 Task: Search one way flight ticket for 4 adults, 1 infant in seat and 1 infant on lap in premium economy from Tupelo: Tupelo Regional Airport (c.d. Lemons Field) to Evansville: Evansville Regional Airport on 8-3-2023. Choice of flights is Singapure airlines. Number of bags: 5 checked bags. Price is upto 20000. Outbound departure time preference is 20:00.
Action: Mouse moved to (255, 329)
Screenshot: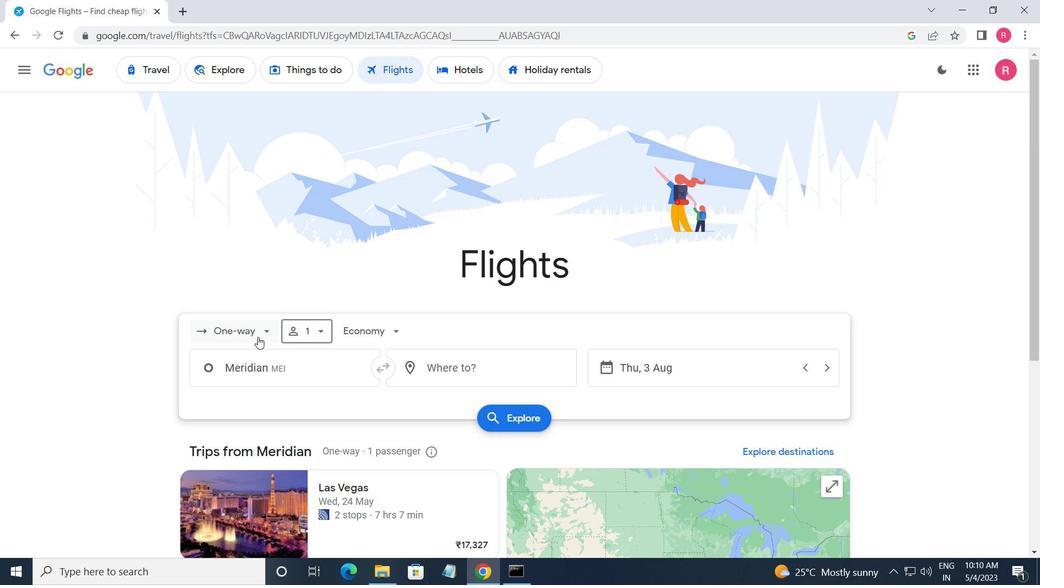 
Action: Mouse pressed left at (255, 329)
Screenshot: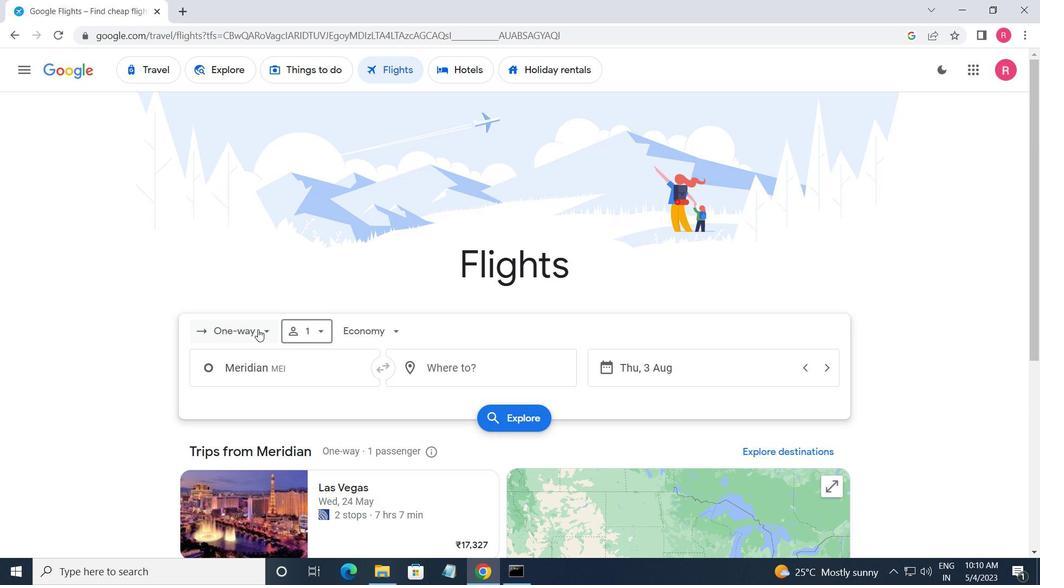 
Action: Mouse moved to (262, 388)
Screenshot: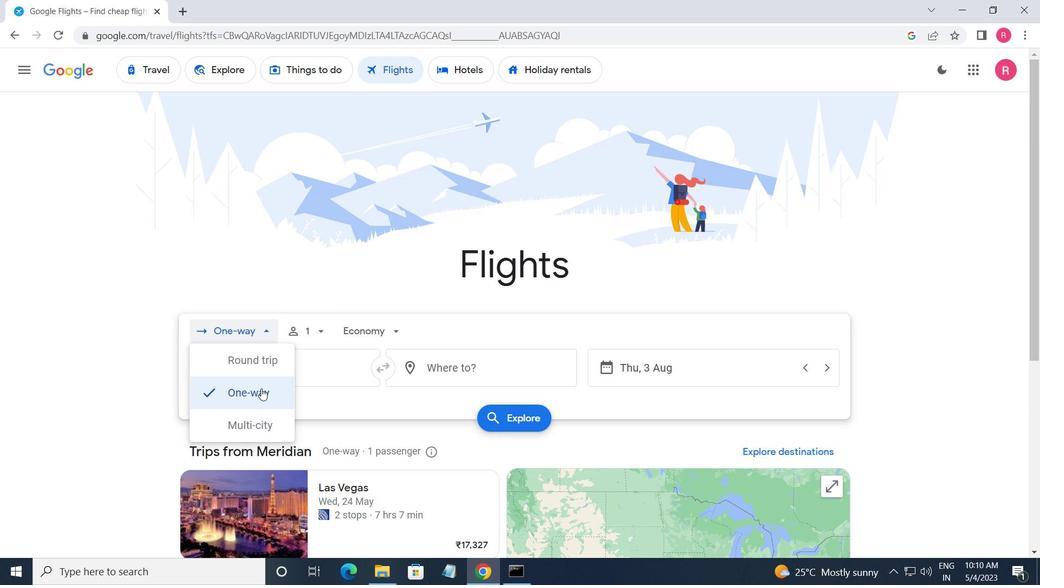 
Action: Mouse pressed left at (262, 388)
Screenshot: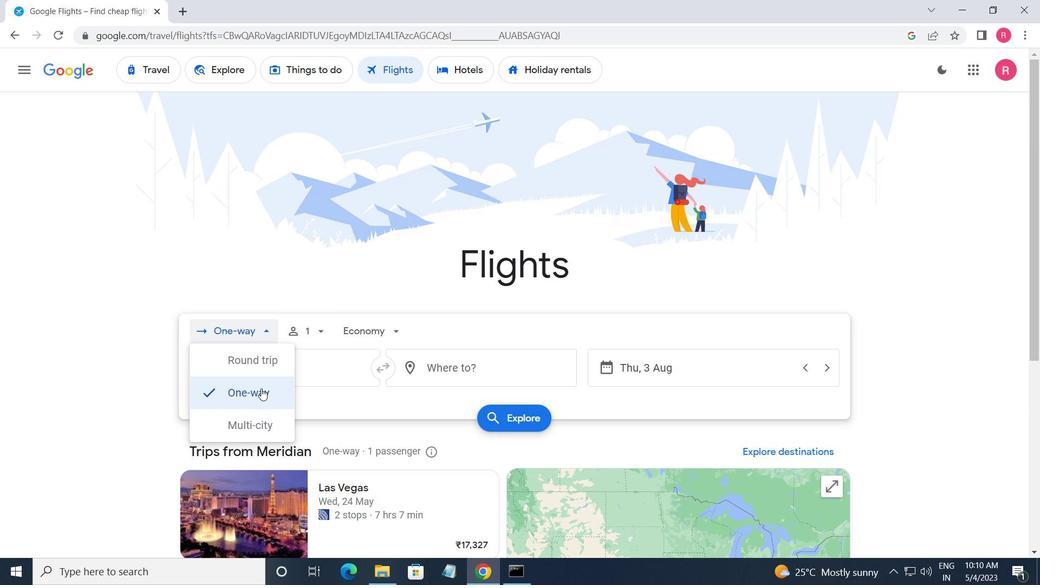 
Action: Mouse moved to (306, 321)
Screenshot: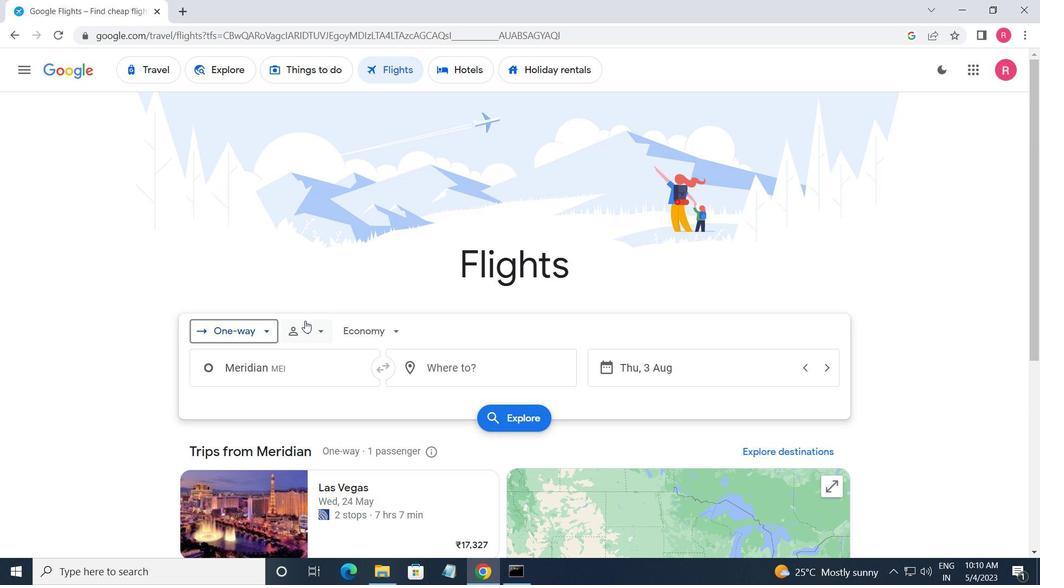 
Action: Mouse pressed left at (306, 321)
Screenshot: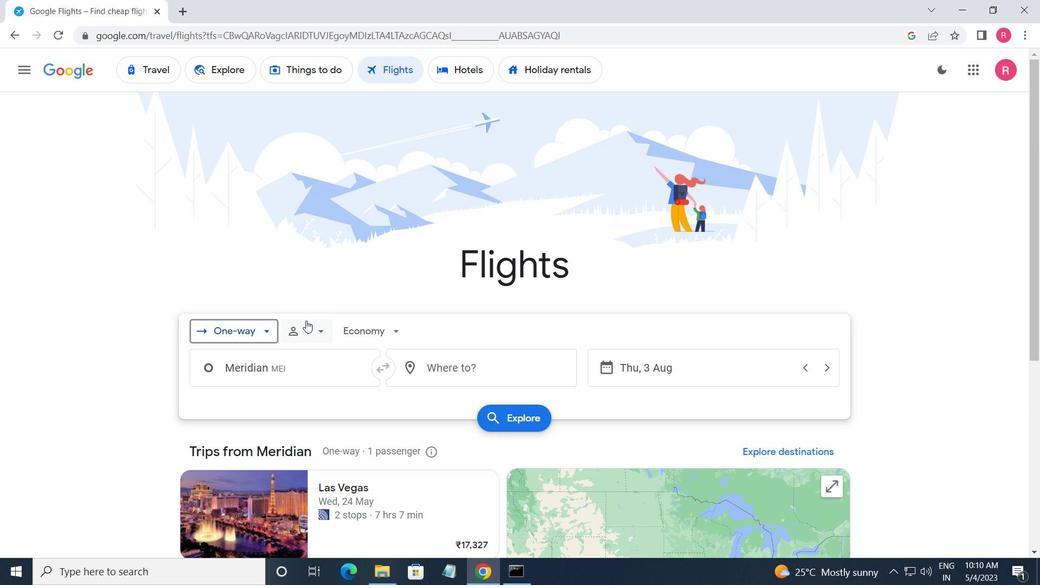 
Action: Mouse moved to (416, 365)
Screenshot: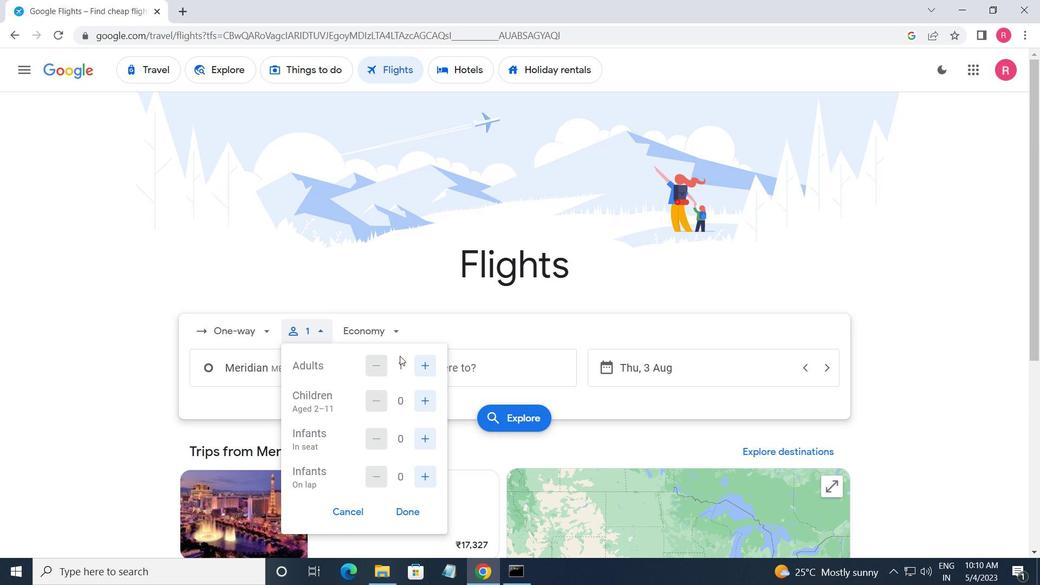 
Action: Mouse pressed left at (416, 365)
Screenshot: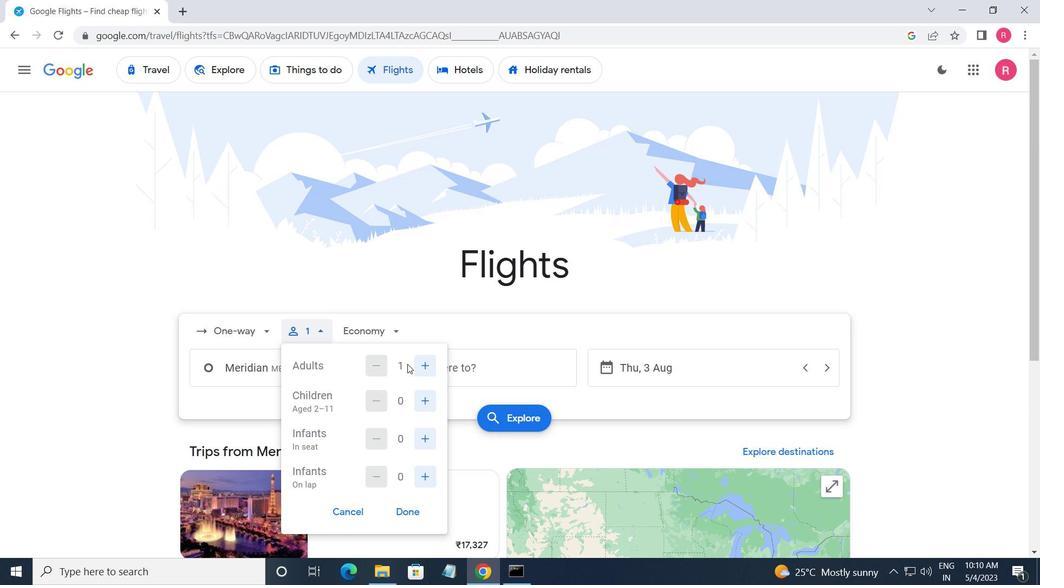 
Action: Mouse pressed left at (416, 365)
Screenshot: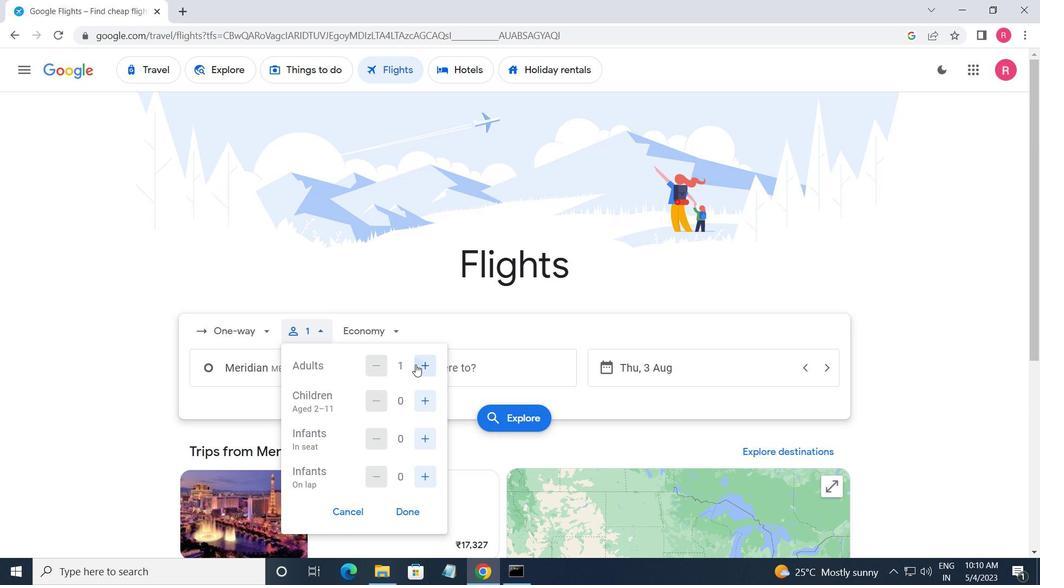 
Action: Mouse pressed left at (416, 365)
Screenshot: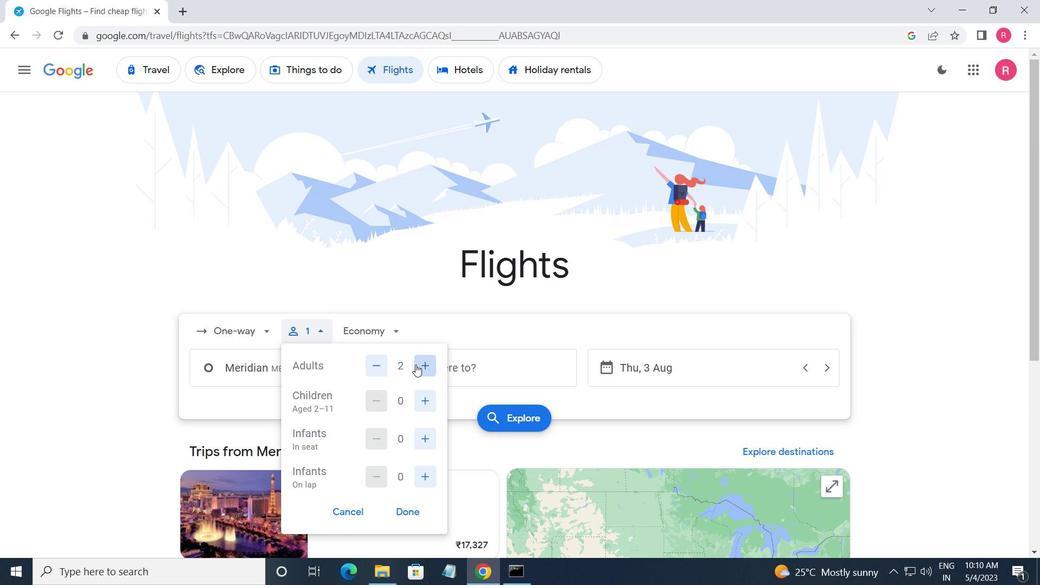 
Action: Mouse moved to (422, 403)
Screenshot: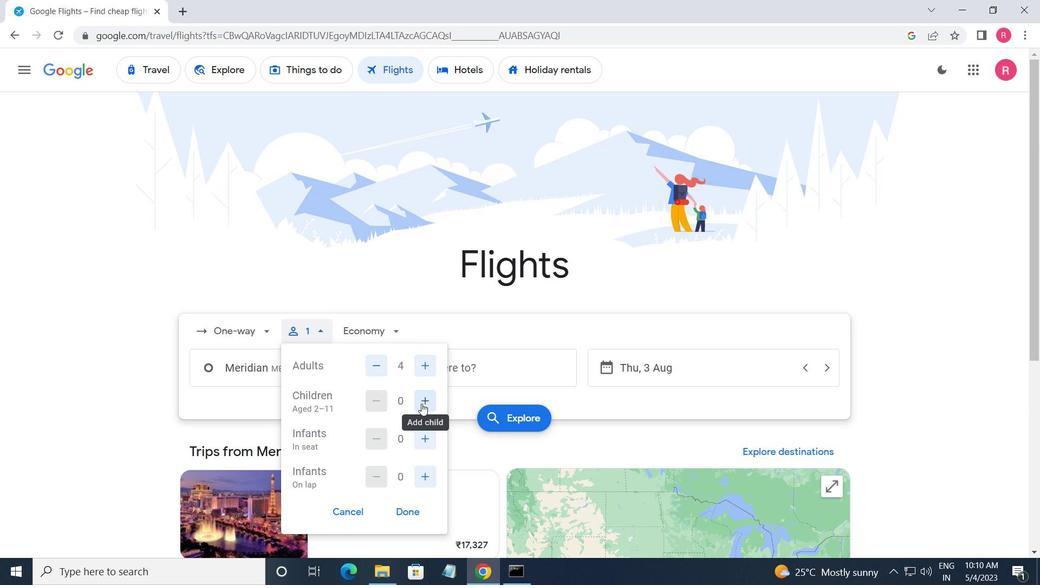 
Action: Mouse pressed left at (422, 403)
Screenshot: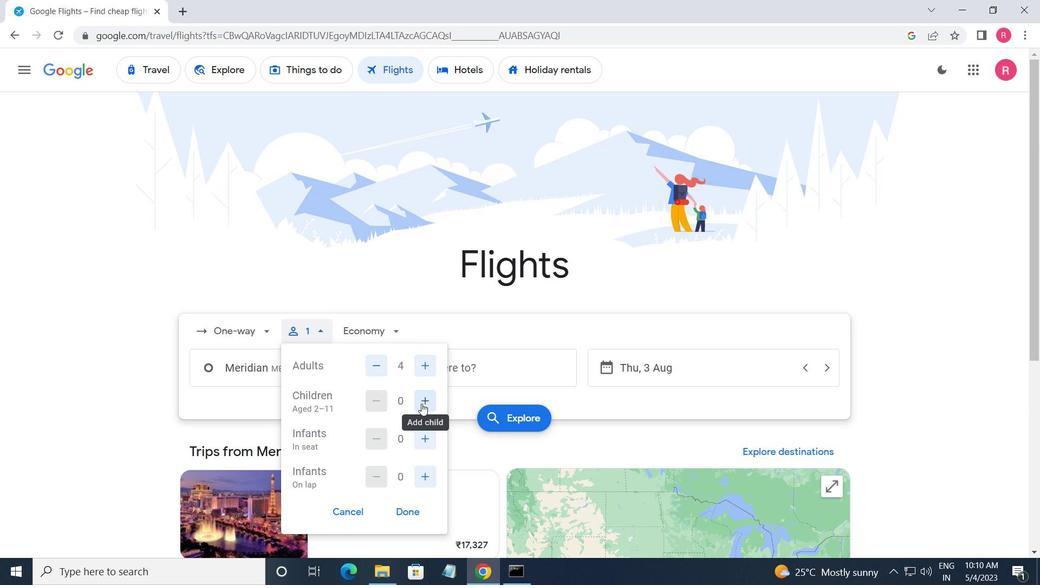 
Action: Mouse moved to (434, 443)
Screenshot: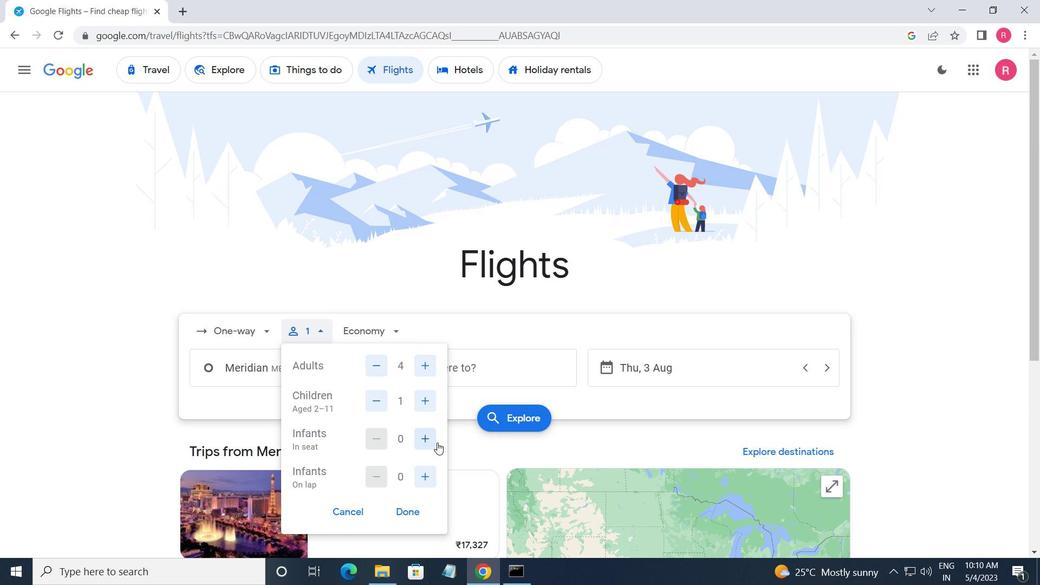 
Action: Mouse pressed left at (434, 443)
Screenshot: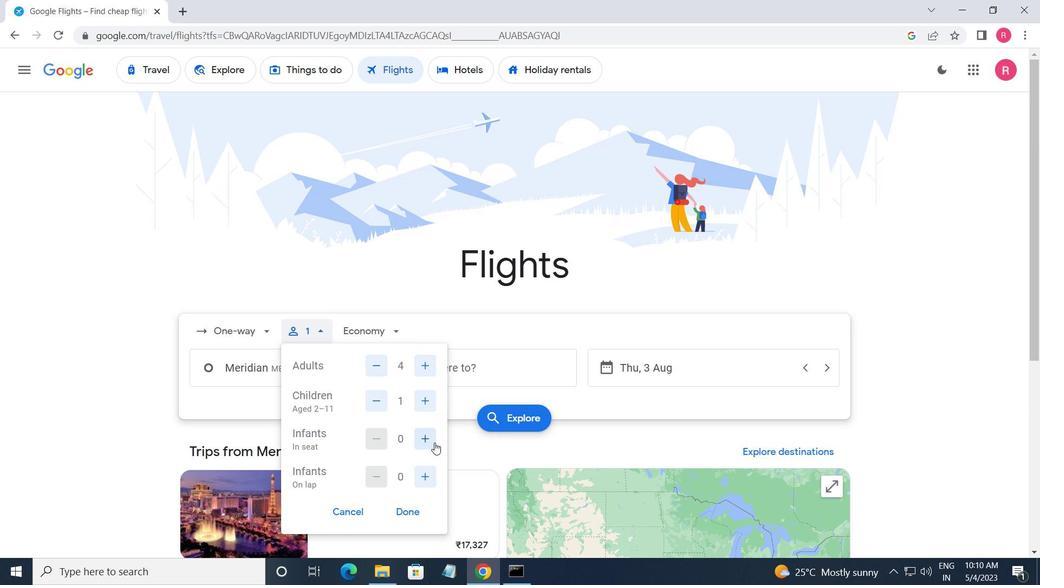 
Action: Mouse moved to (367, 335)
Screenshot: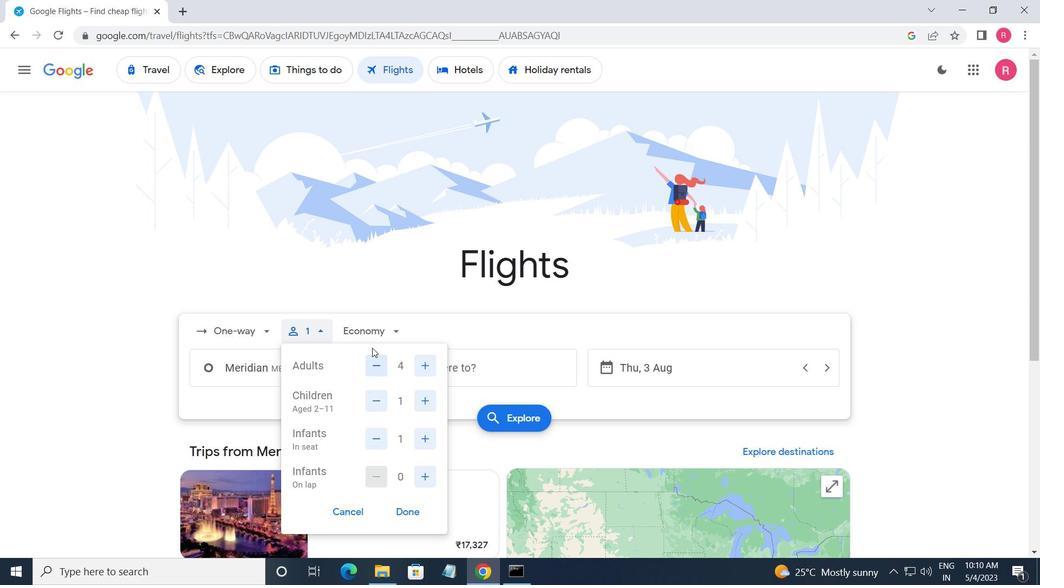 
Action: Mouse pressed left at (367, 335)
Screenshot: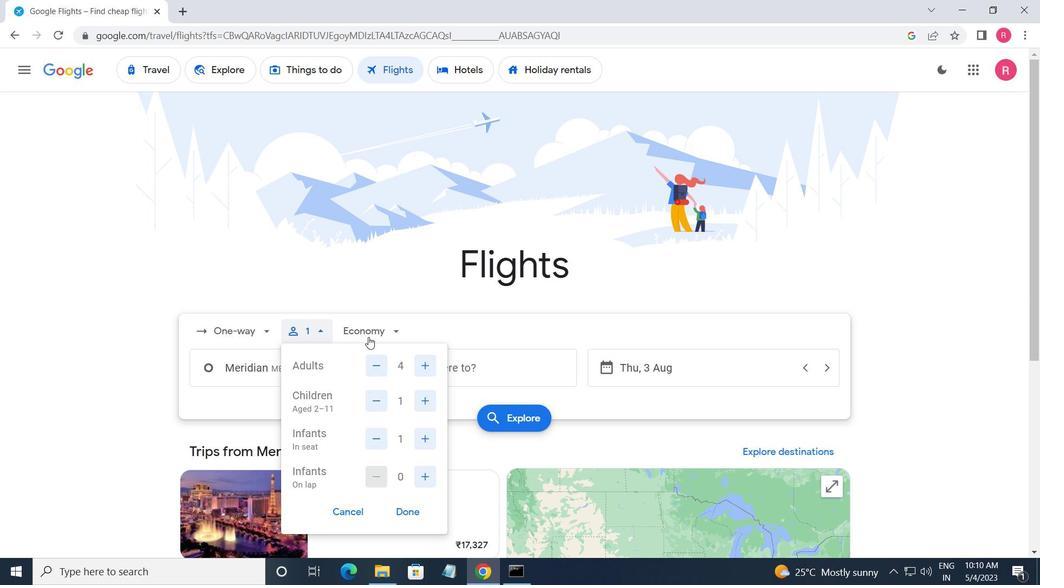 
Action: Mouse moved to (393, 403)
Screenshot: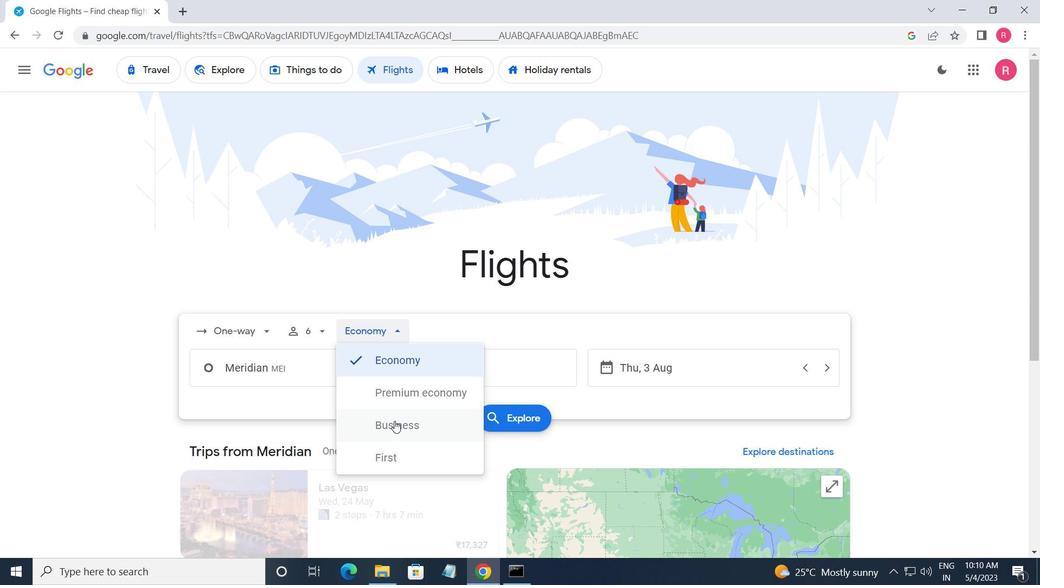 
Action: Mouse pressed left at (393, 403)
Screenshot: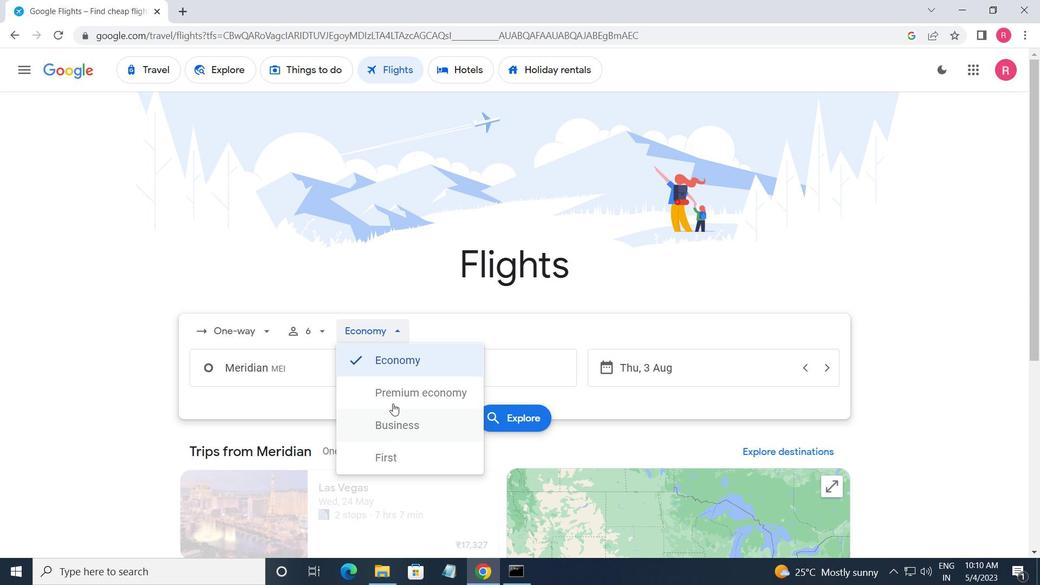 
Action: Mouse moved to (322, 382)
Screenshot: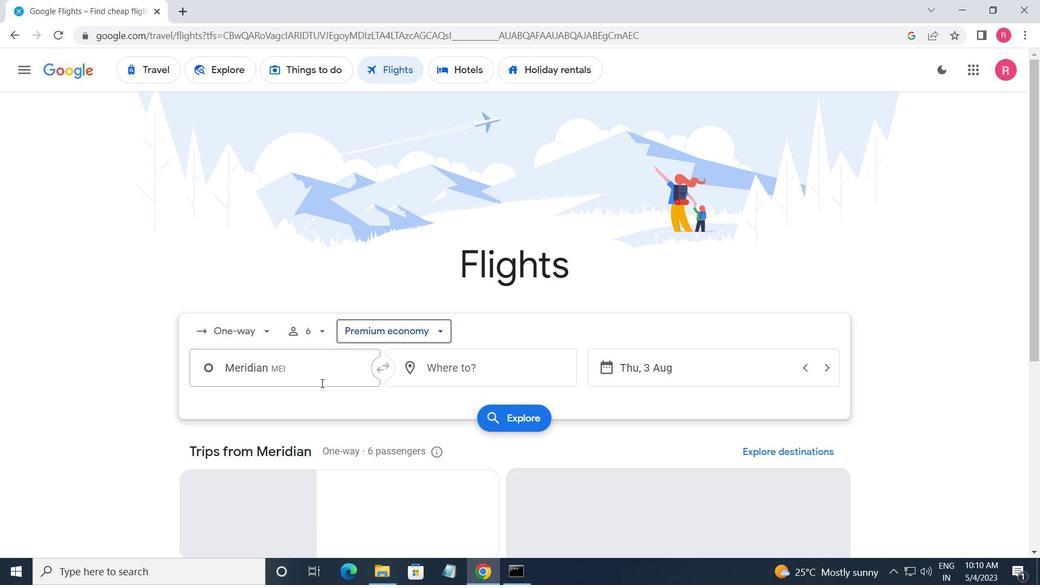 
Action: Mouse pressed left at (322, 382)
Screenshot: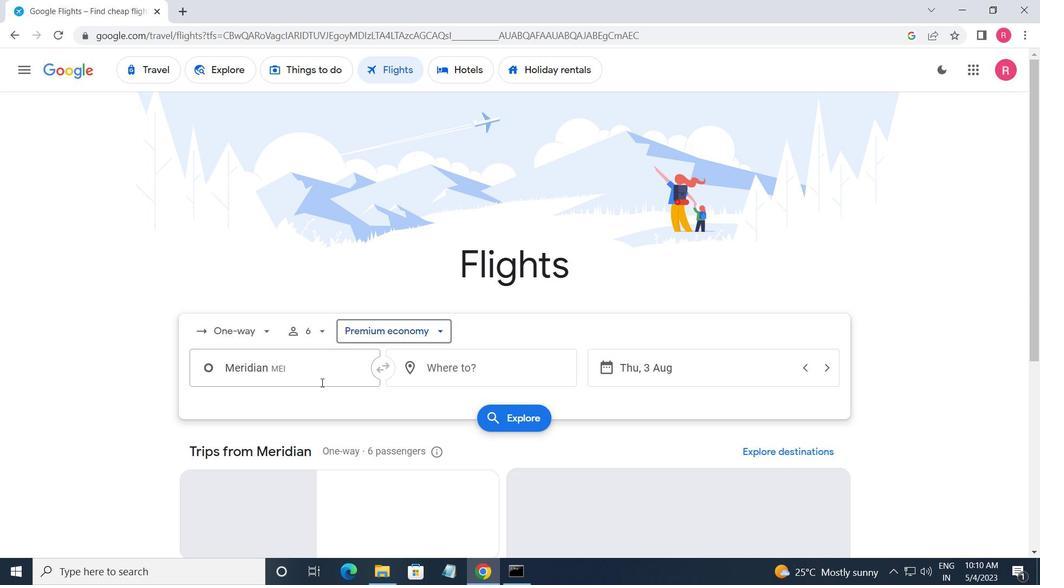 
Action: Key pressed <Key.shift_r><Key.shift_r><Key.shift_r><Key.shift_r><Key.shift_r><Key.shift_r><Key.shift_r><Key.shift_r><Key.shift_r>Tupelo
Screenshot: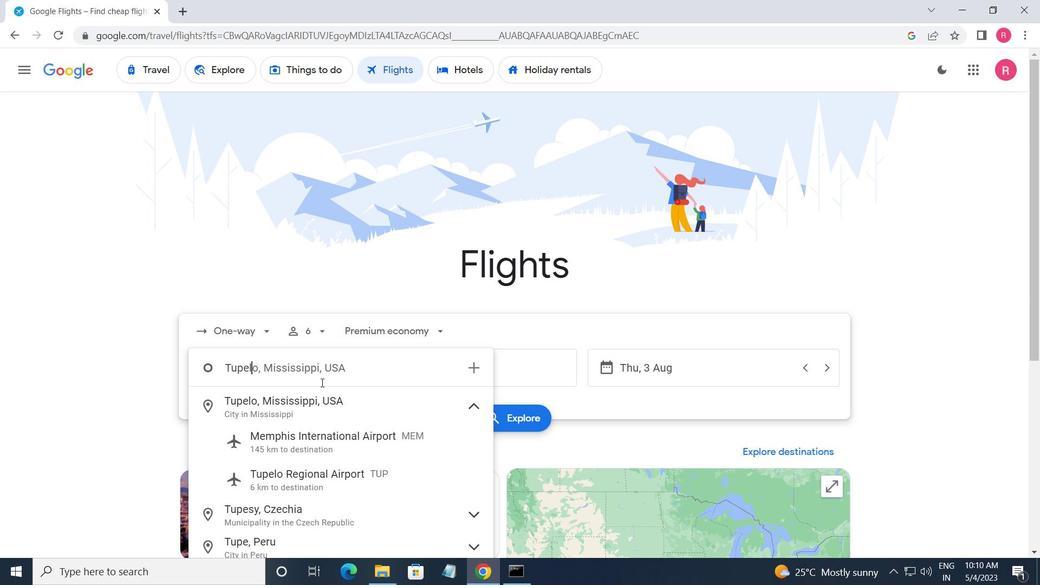 
Action: Mouse moved to (323, 483)
Screenshot: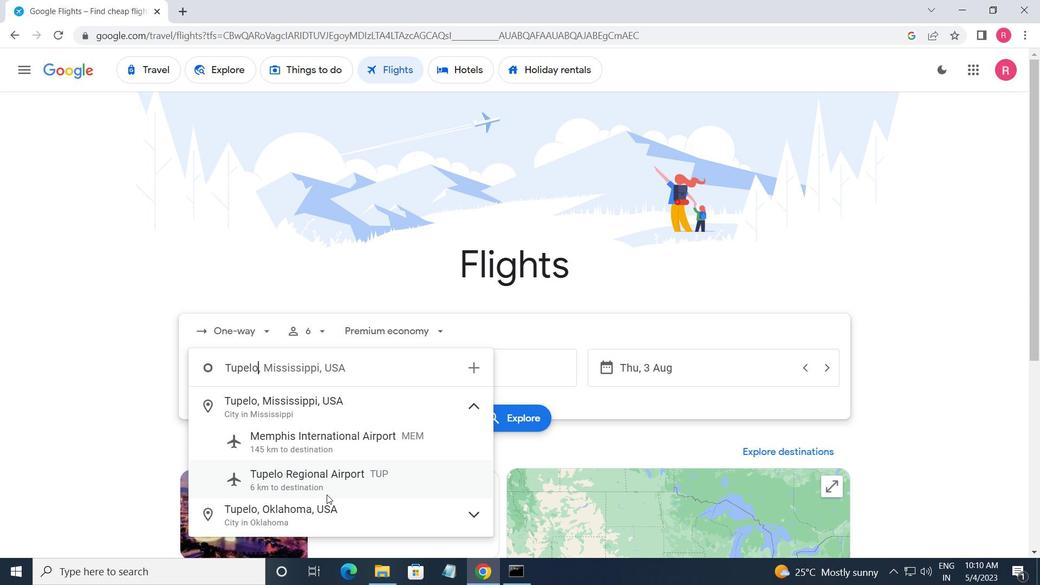 
Action: Mouse pressed left at (323, 483)
Screenshot: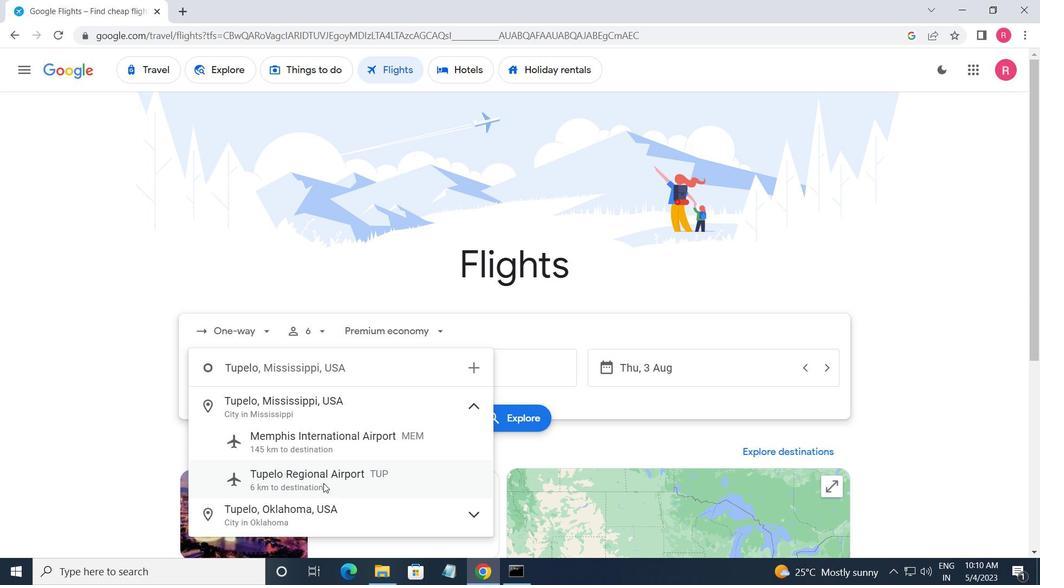 
Action: Mouse moved to (496, 386)
Screenshot: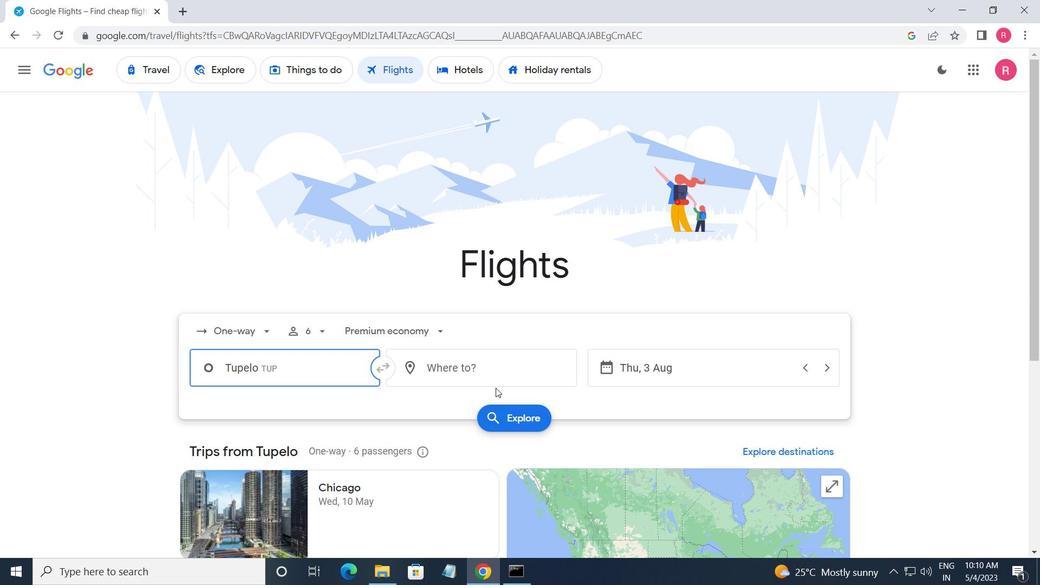 
Action: Mouse pressed left at (496, 386)
Screenshot: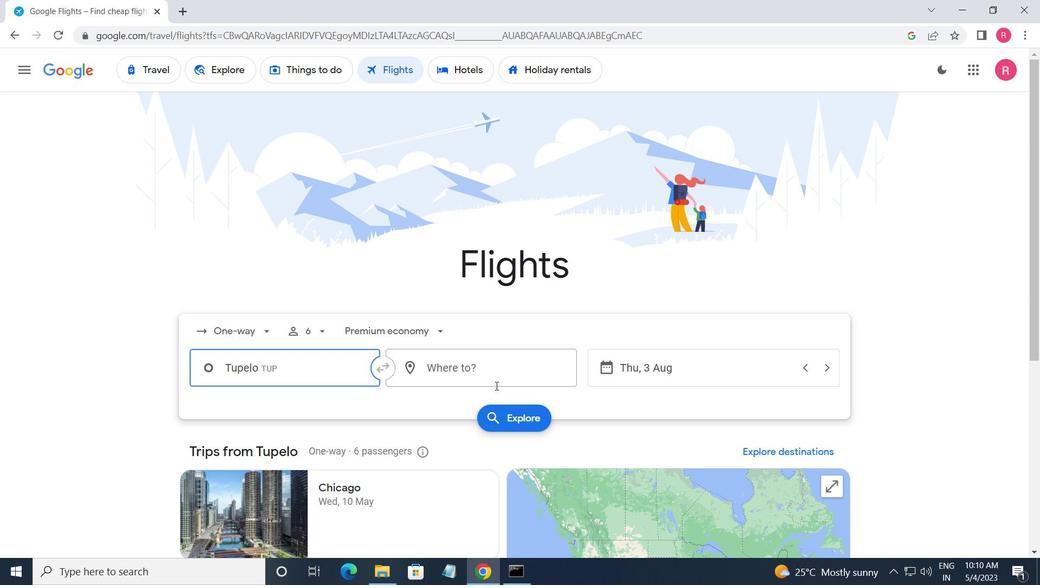 
Action: Mouse moved to (461, 510)
Screenshot: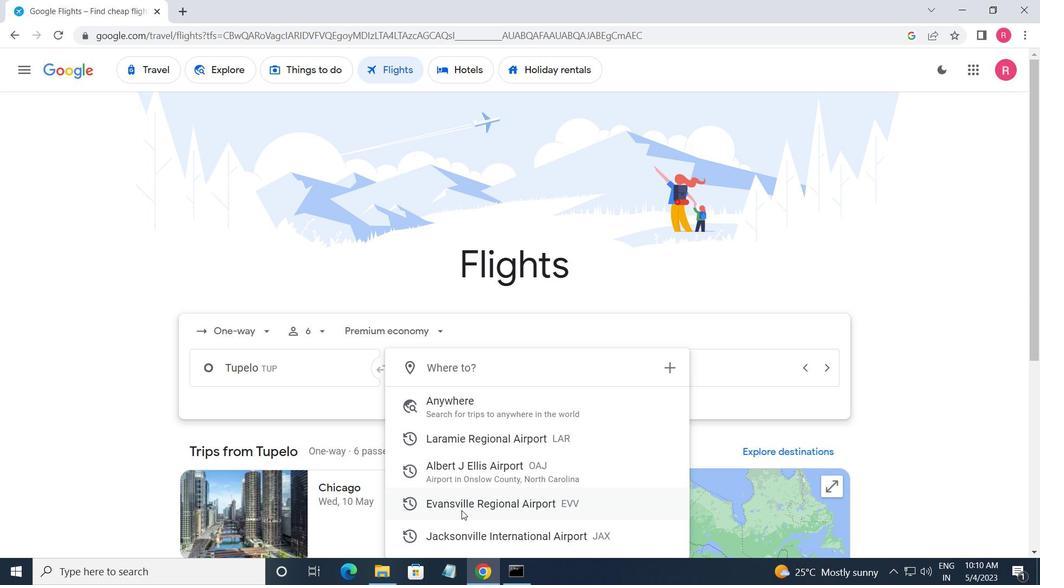 
Action: Mouse pressed left at (461, 510)
Screenshot: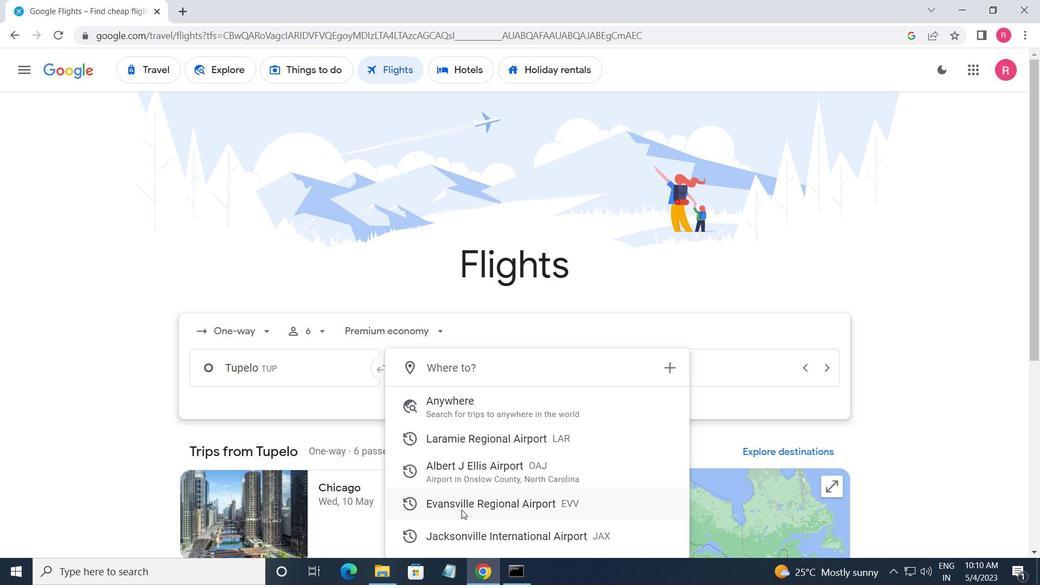 
Action: Mouse moved to (684, 378)
Screenshot: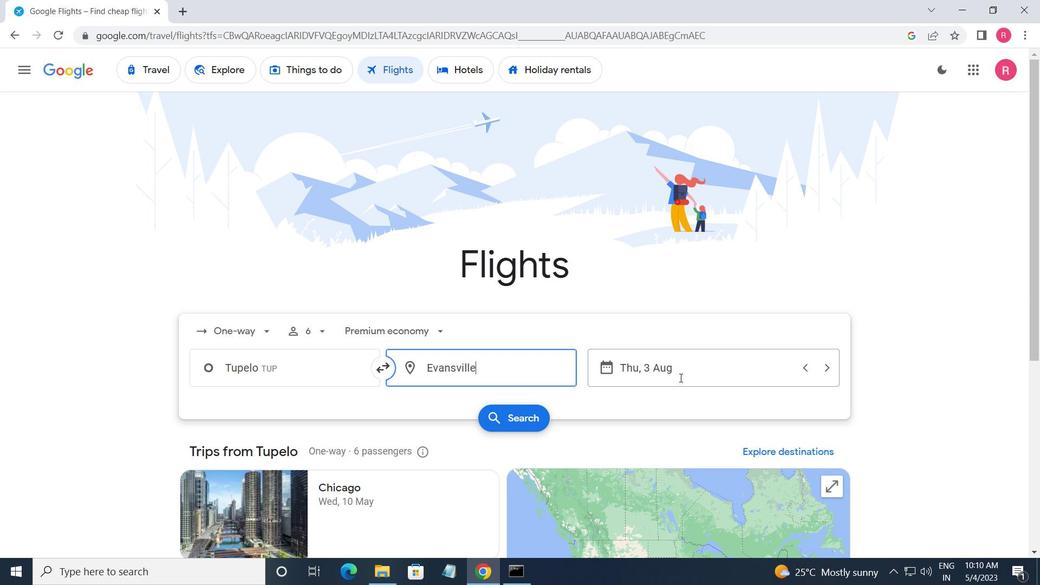 
Action: Mouse pressed left at (684, 378)
Screenshot: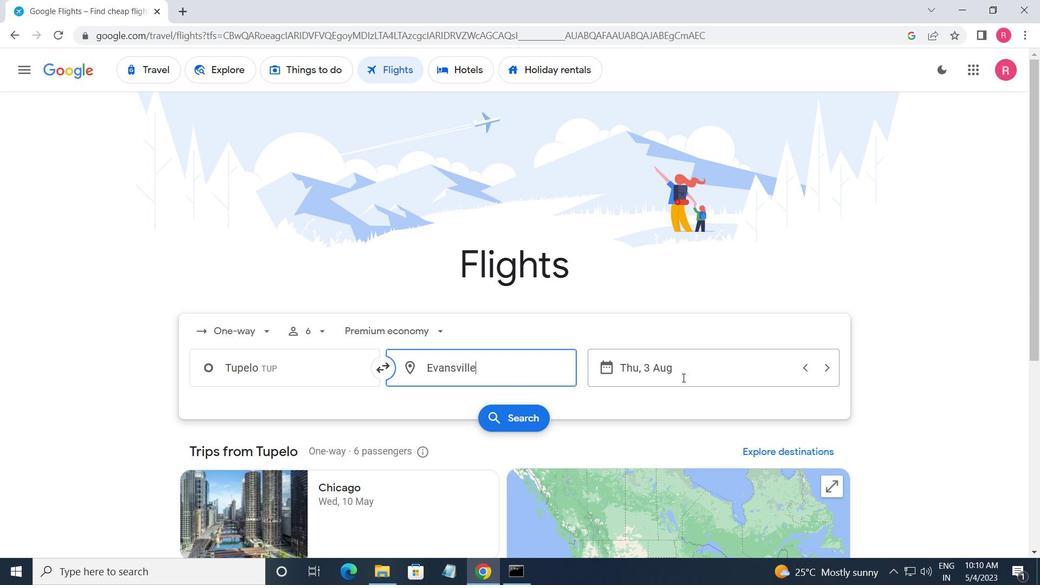 
Action: Mouse moved to (498, 319)
Screenshot: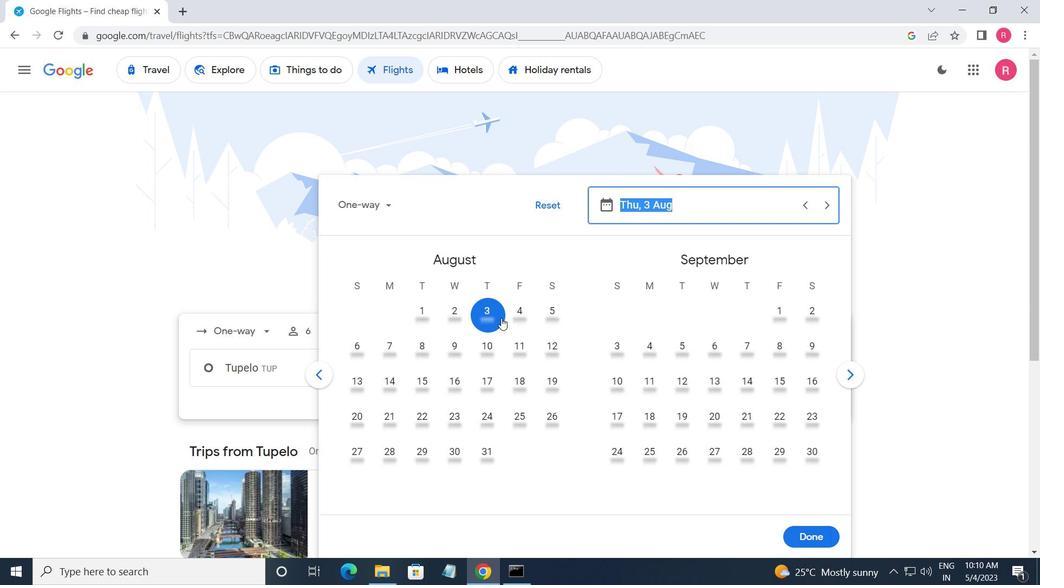 
Action: Mouse pressed left at (498, 319)
Screenshot: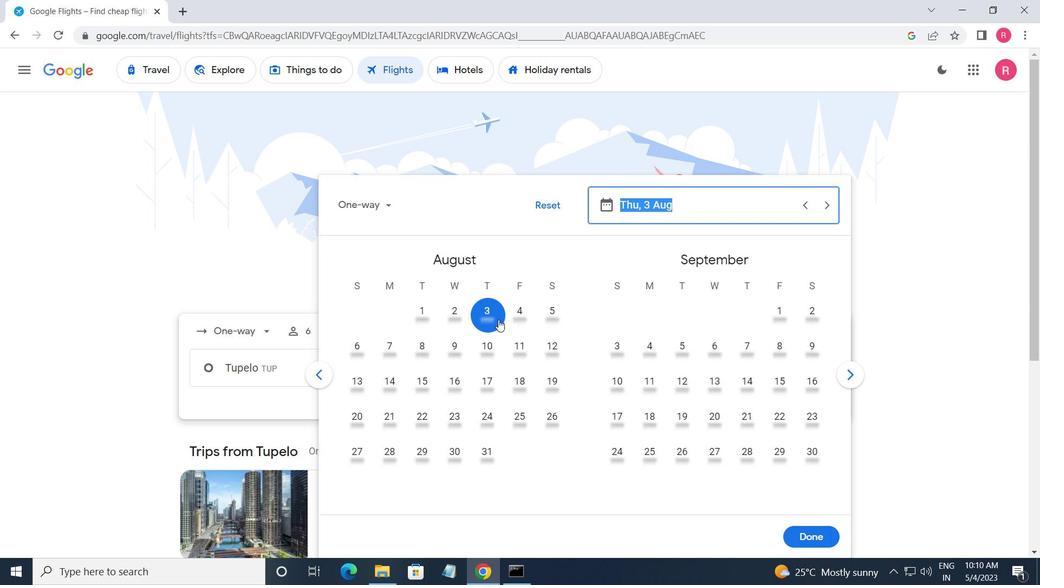 
Action: Mouse moved to (806, 535)
Screenshot: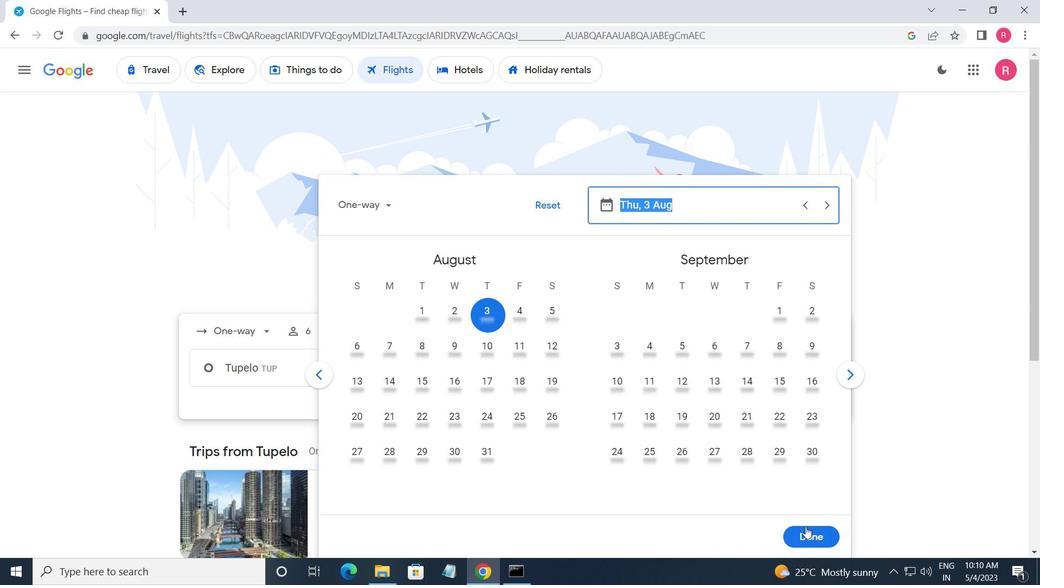 
Action: Mouse pressed left at (806, 535)
Screenshot: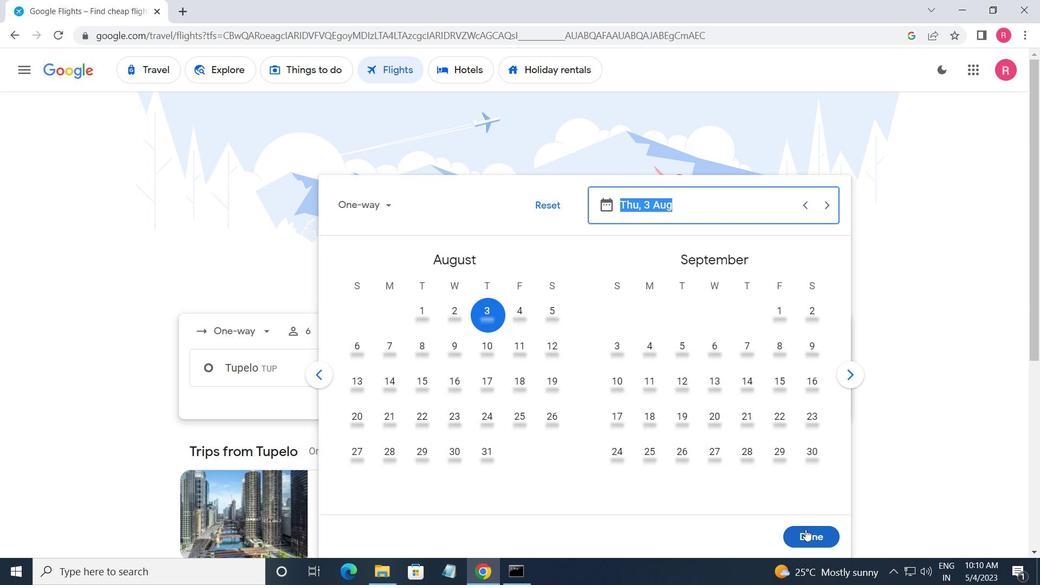 
Action: Mouse moved to (515, 408)
Screenshot: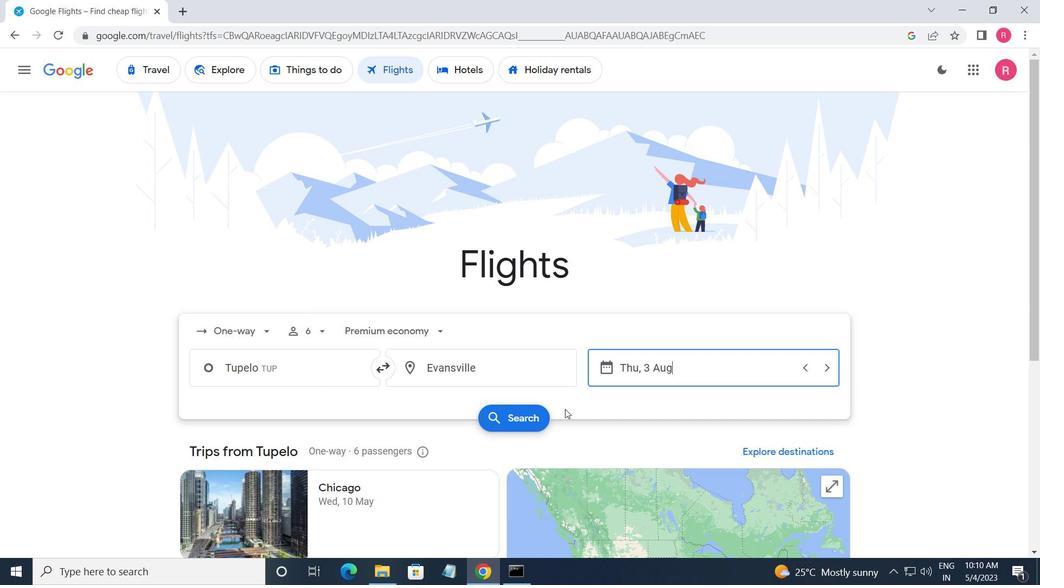 
Action: Mouse pressed left at (515, 408)
Screenshot: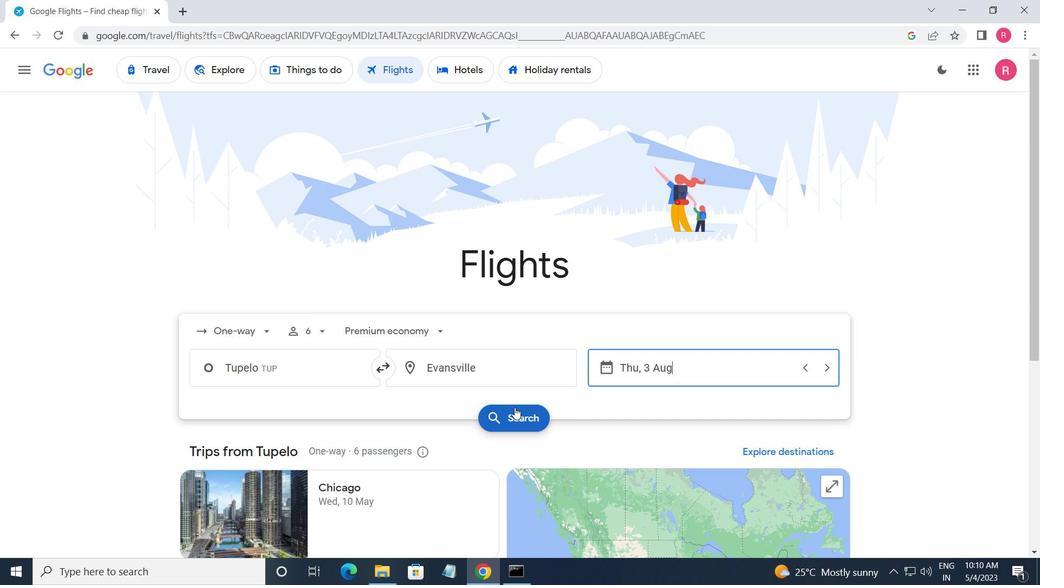 
Action: Mouse moved to (199, 191)
Screenshot: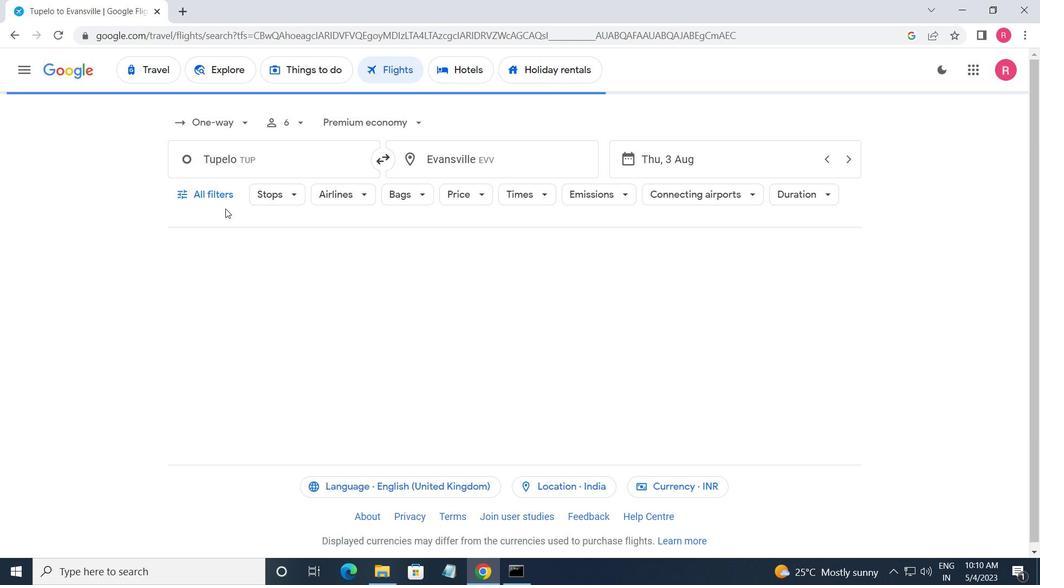 
Action: Mouse pressed left at (199, 191)
Screenshot: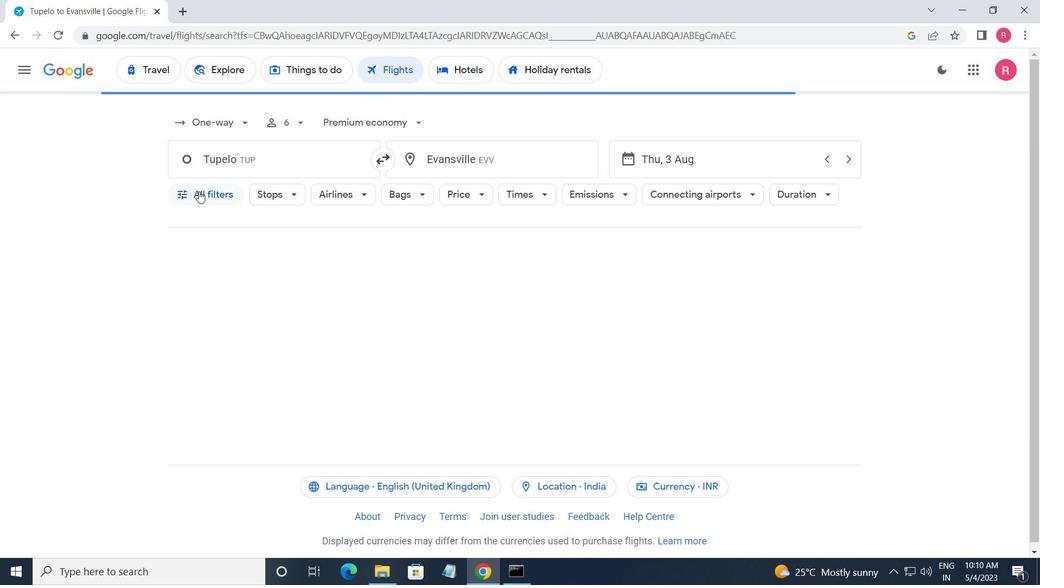 
Action: Mouse moved to (263, 319)
Screenshot: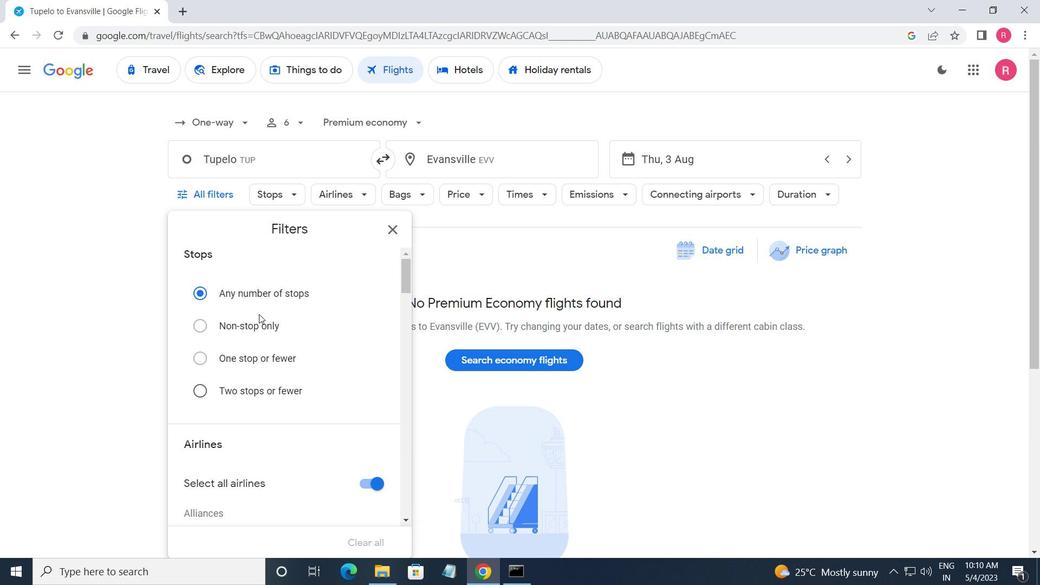 
Action: Mouse scrolled (263, 318) with delta (0, 0)
Screenshot: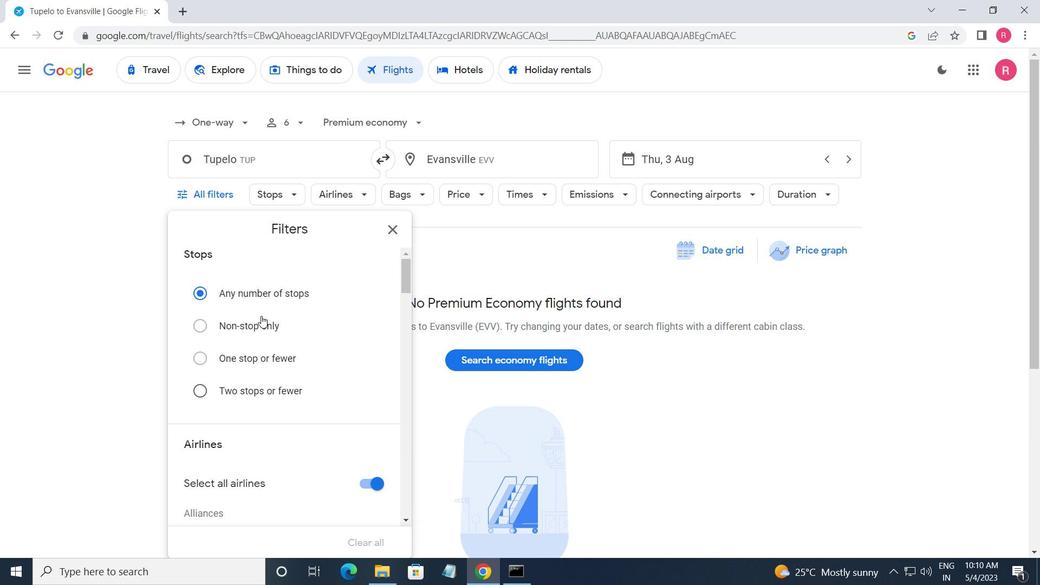 
Action: Mouse scrolled (263, 318) with delta (0, 0)
Screenshot: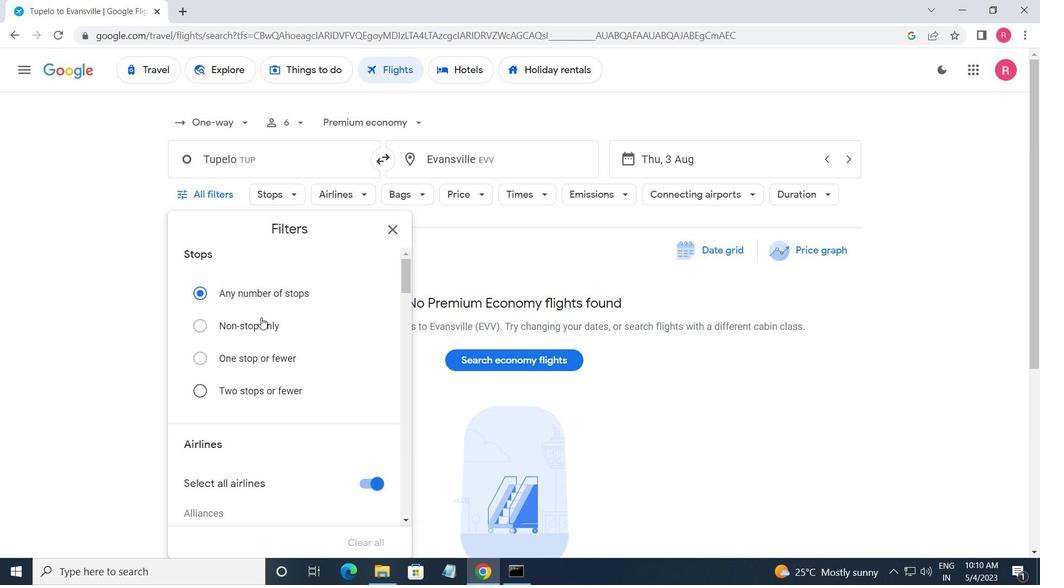 
Action: Mouse scrolled (263, 318) with delta (0, 0)
Screenshot: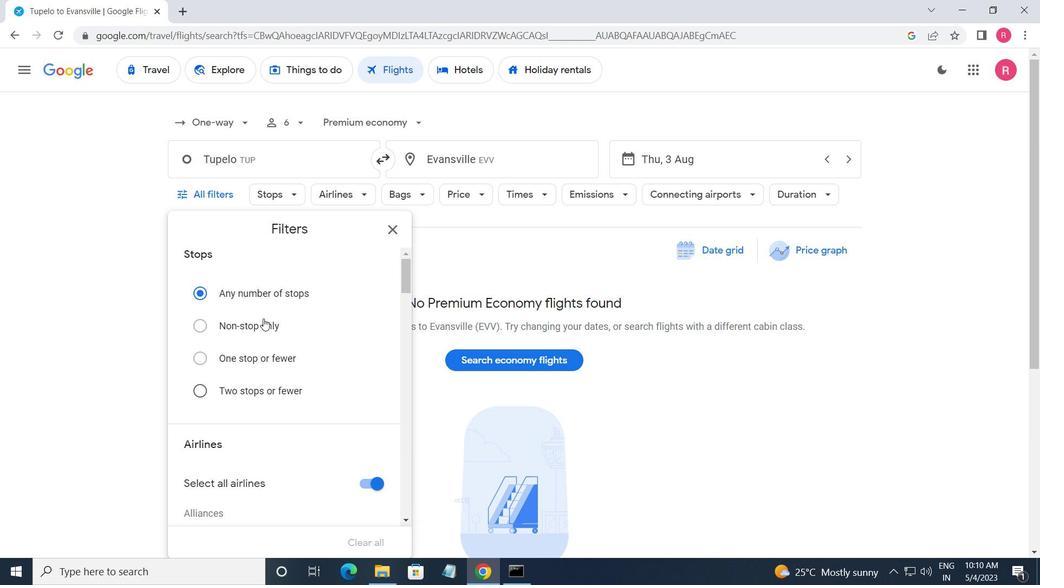 
Action: Mouse scrolled (263, 318) with delta (0, 0)
Screenshot: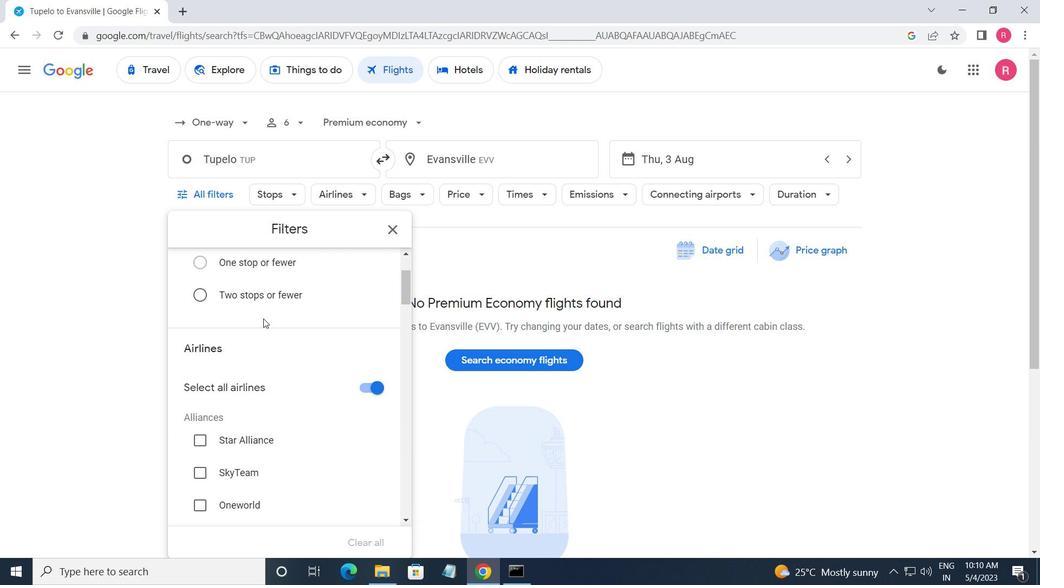 
Action: Mouse scrolled (263, 318) with delta (0, 0)
Screenshot: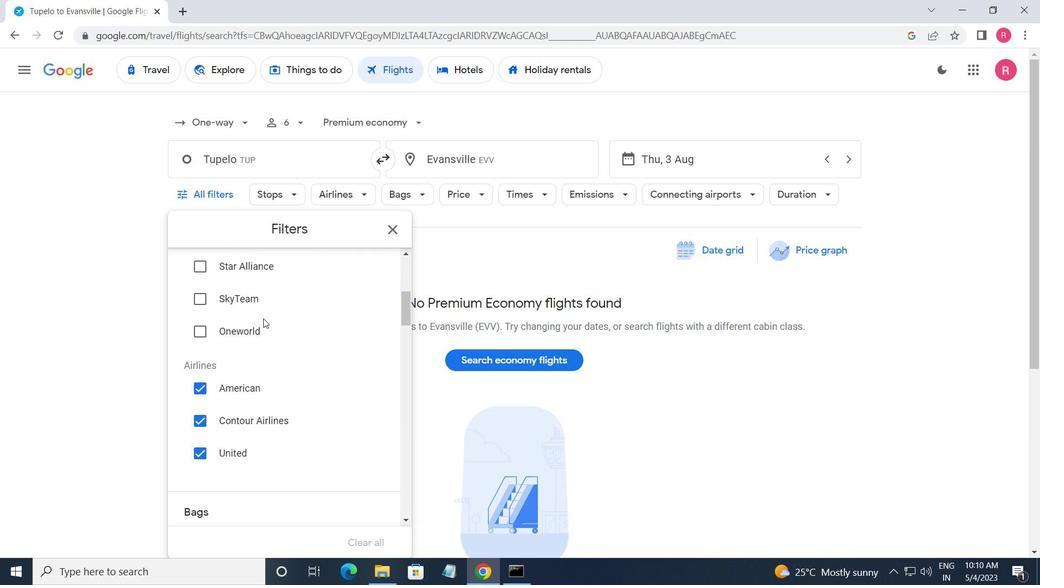 
Action: Mouse moved to (261, 318)
Screenshot: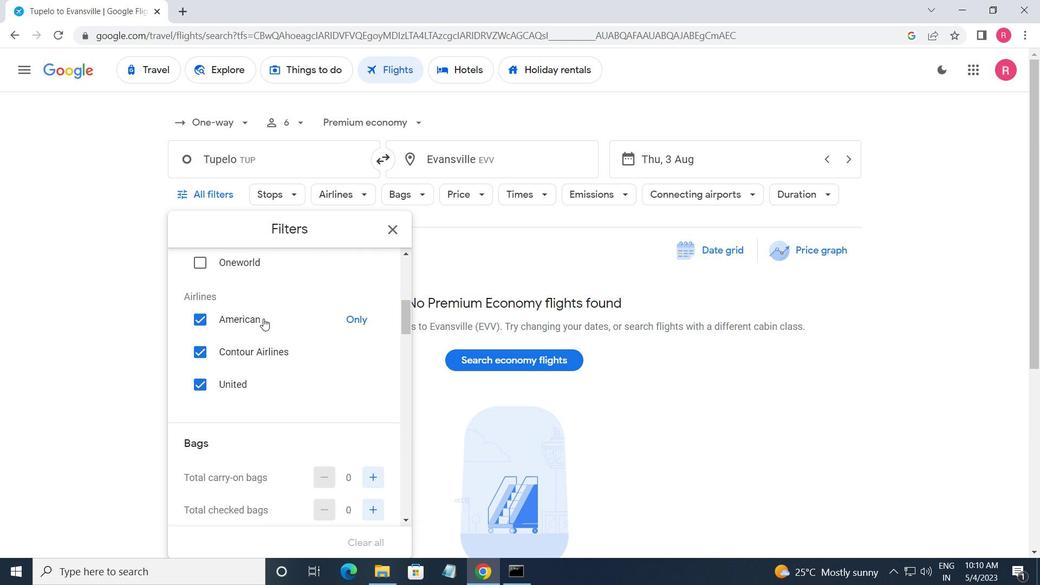 
Action: Mouse scrolled (261, 319) with delta (0, 0)
Screenshot: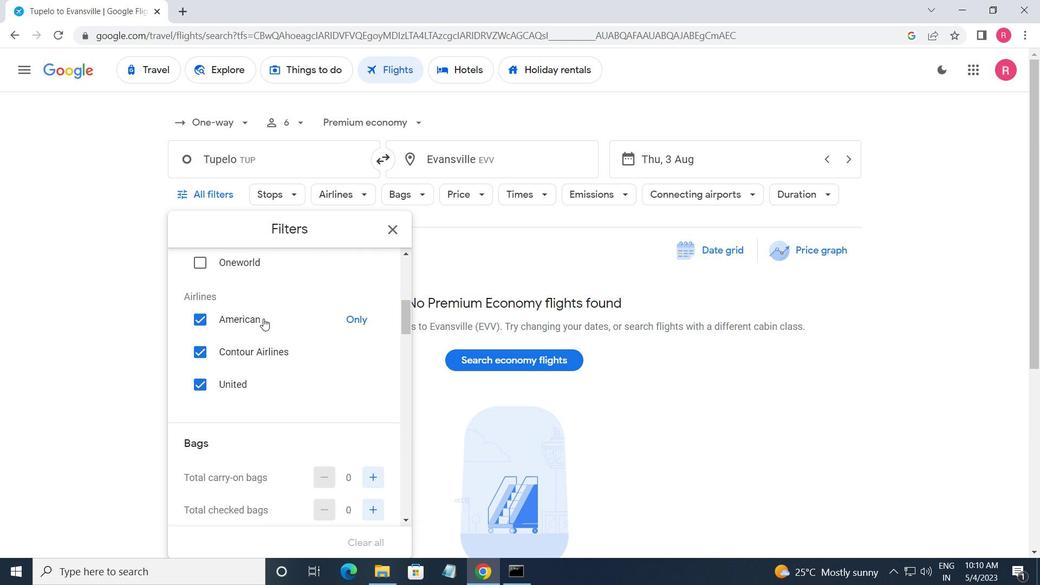 
Action: Mouse moved to (260, 317)
Screenshot: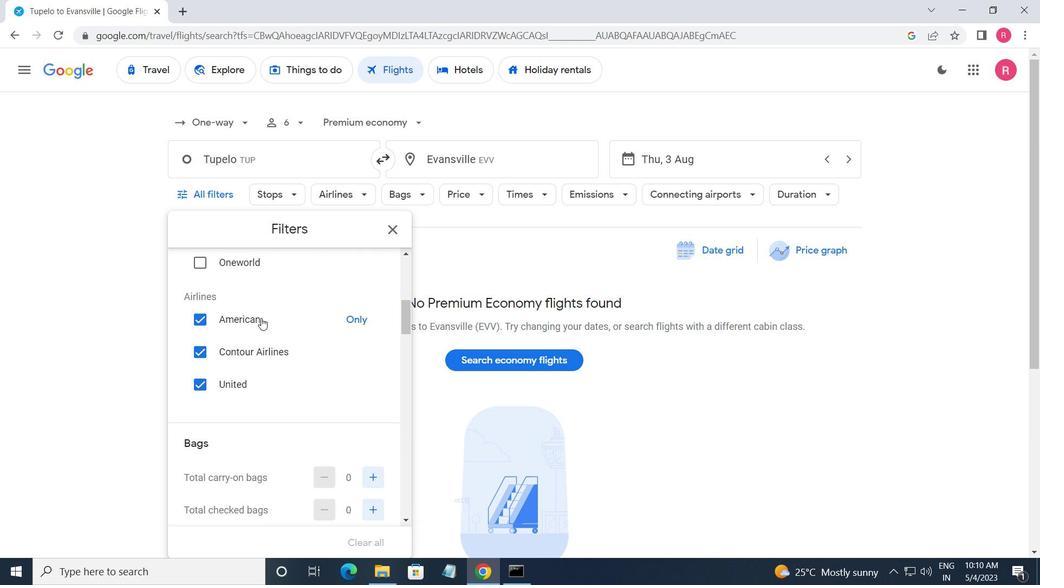 
Action: Mouse scrolled (260, 318) with delta (0, 0)
Screenshot: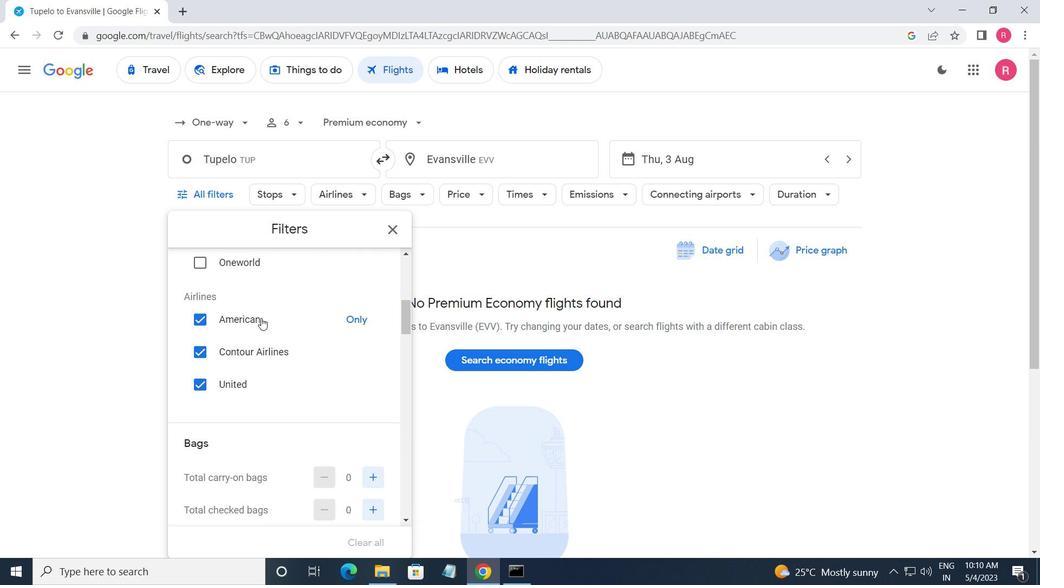 
Action: Mouse moved to (376, 280)
Screenshot: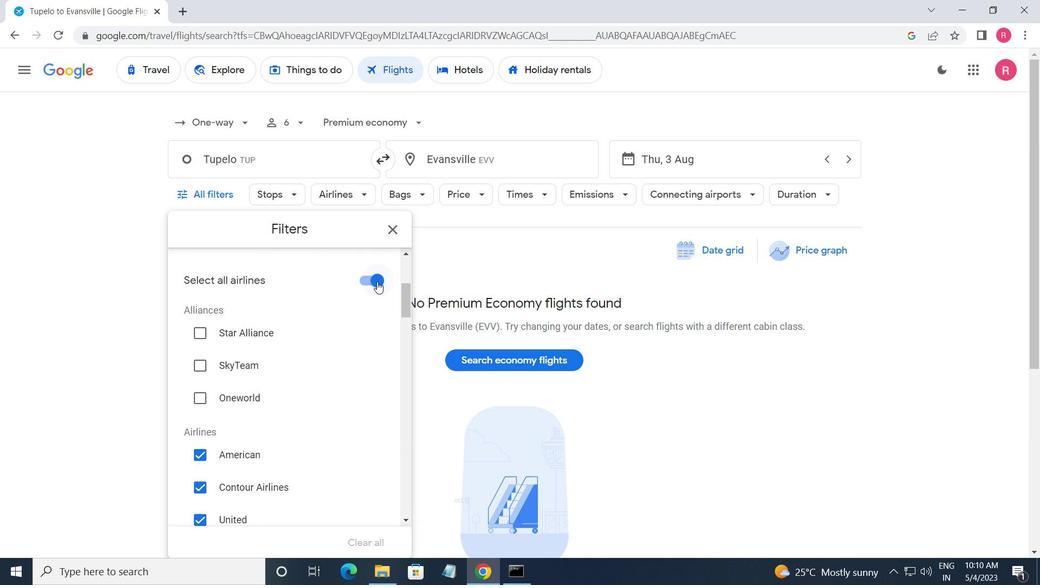 
Action: Mouse pressed left at (376, 280)
Screenshot: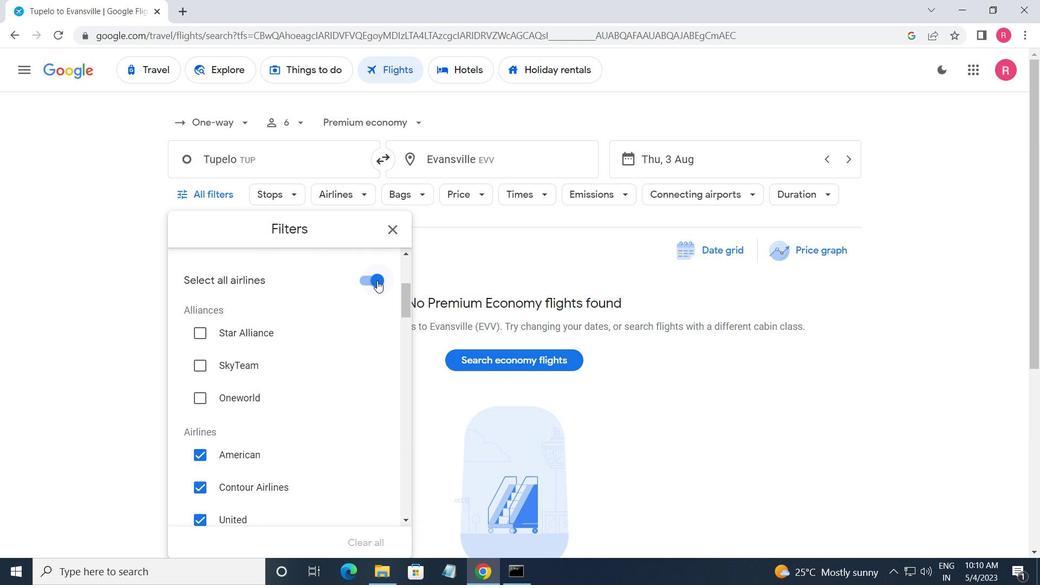 
Action: Mouse moved to (356, 339)
Screenshot: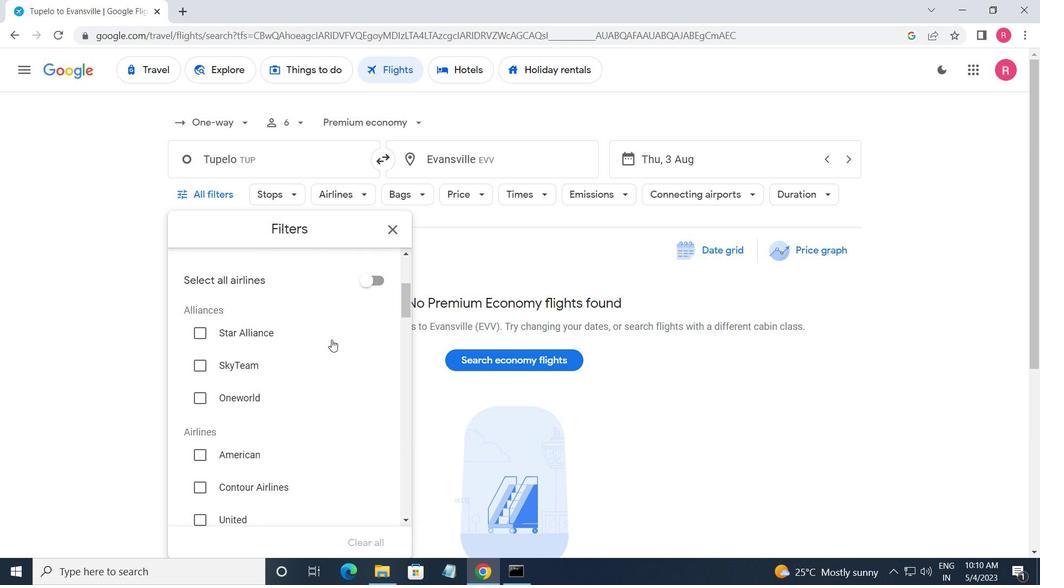 
Action: Mouse scrolled (356, 338) with delta (0, 0)
Screenshot: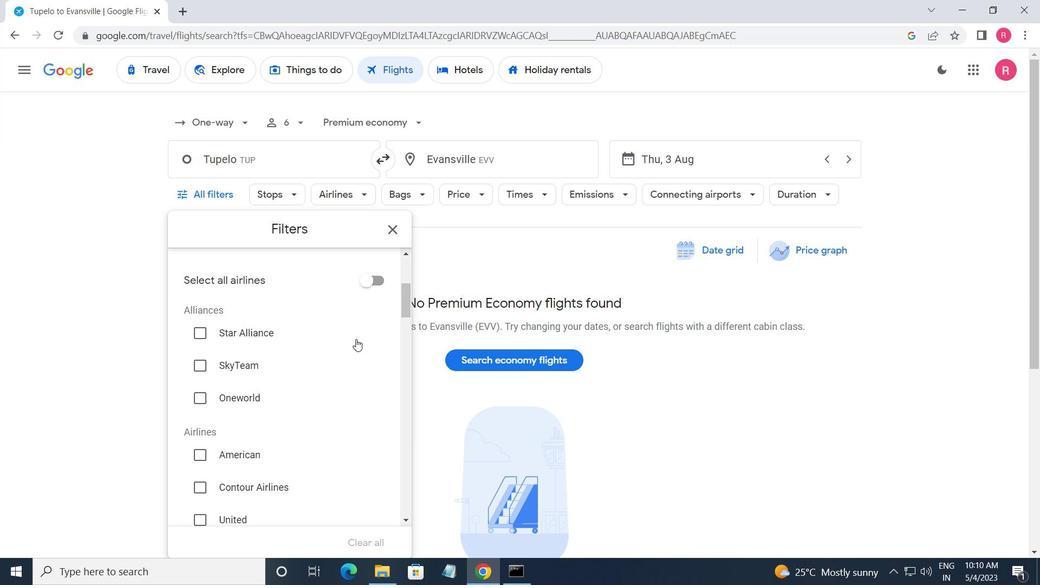 
Action: Mouse scrolled (356, 338) with delta (0, 0)
Screenshot: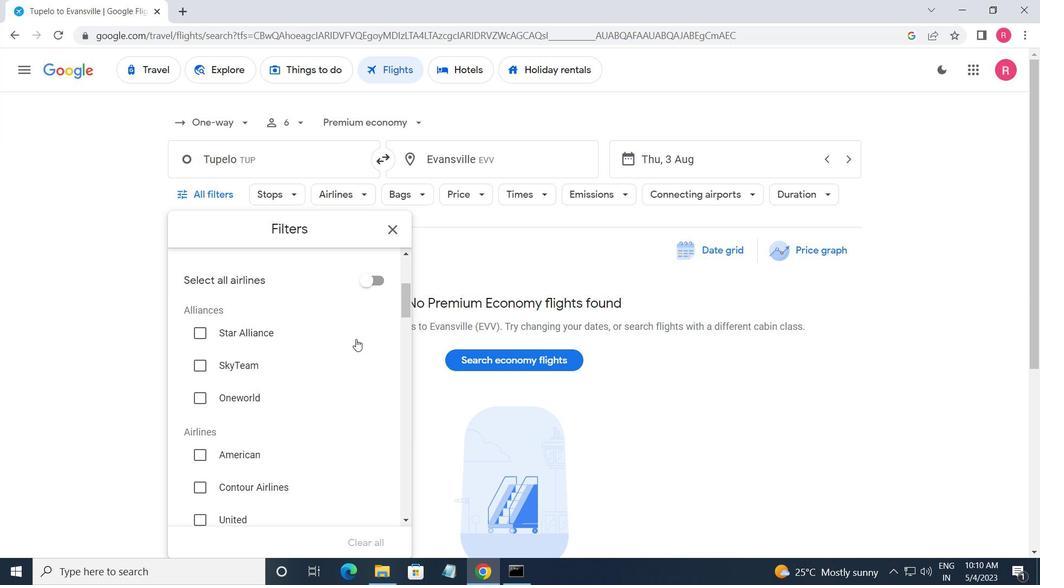 
Action: Mouse scrolled (356, 338) with delta (0, 0)
Screenshot: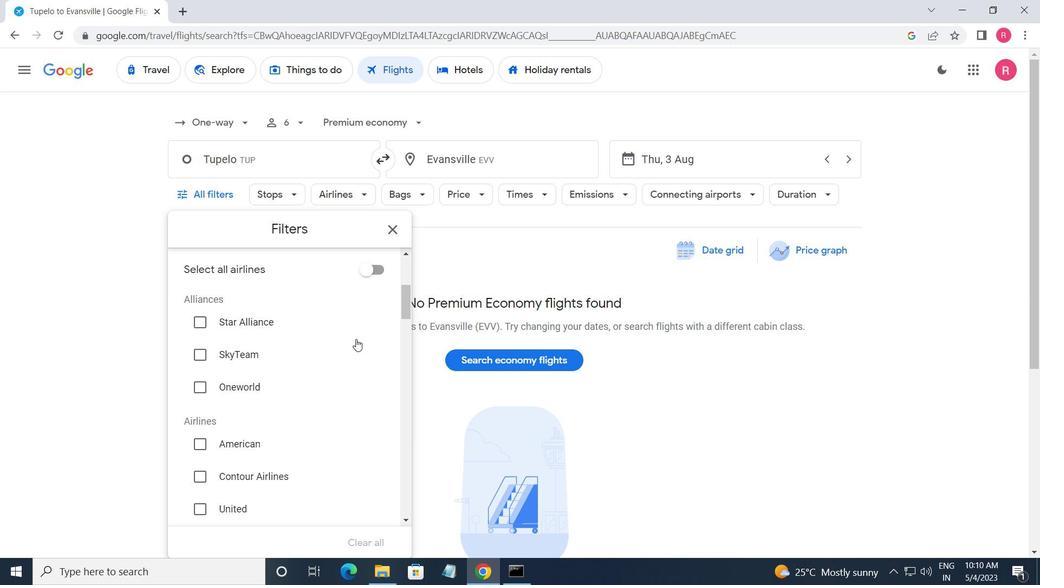 
Action: Mouse moved to (356, 339)
Screenshot: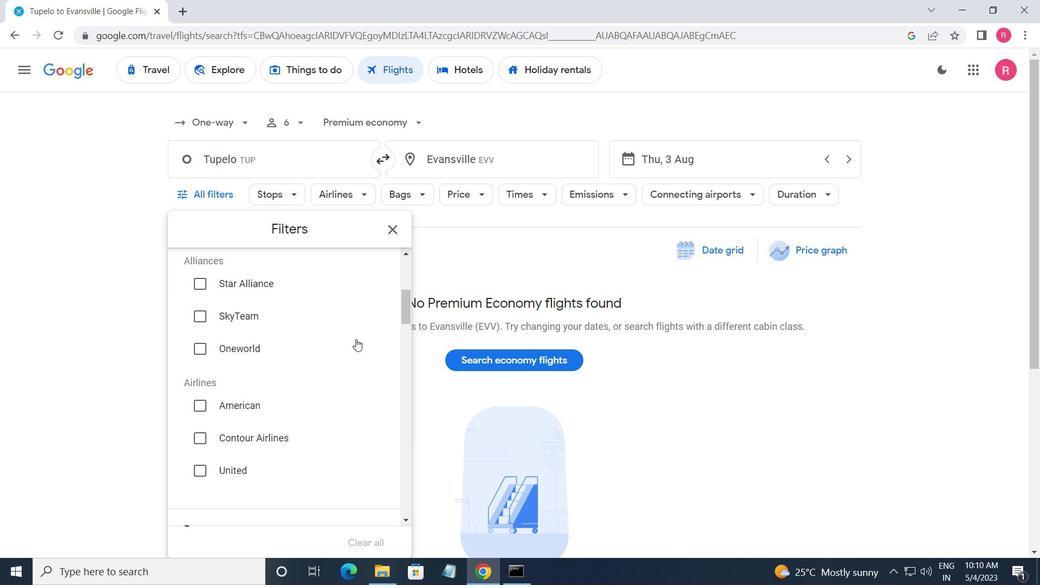 
Action: Mouse scrolled (356, 338) with delta (0, 0)
Screenshot: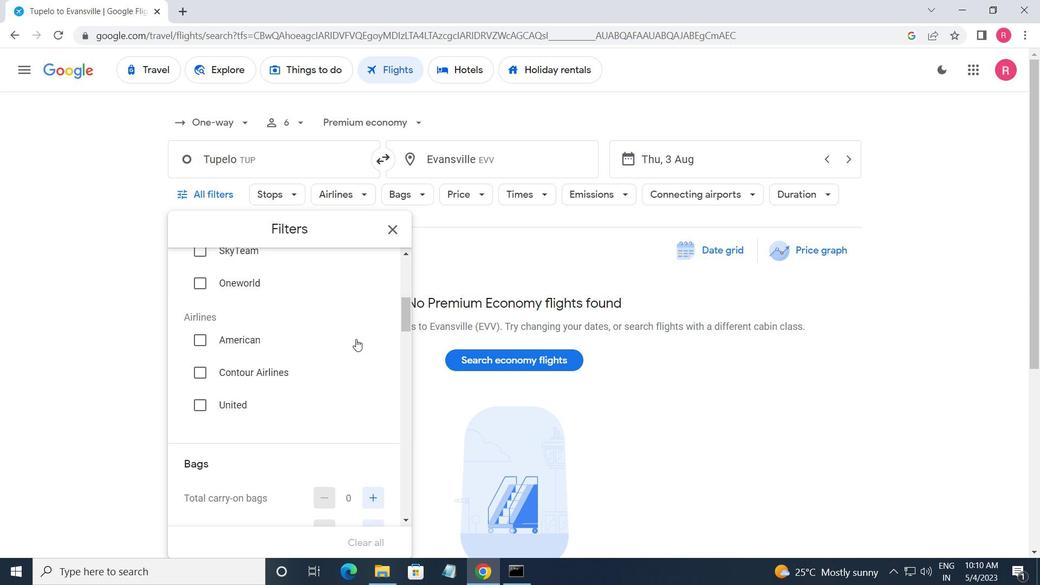 
Action: Mouse moved to (361, 374)
Screenshot: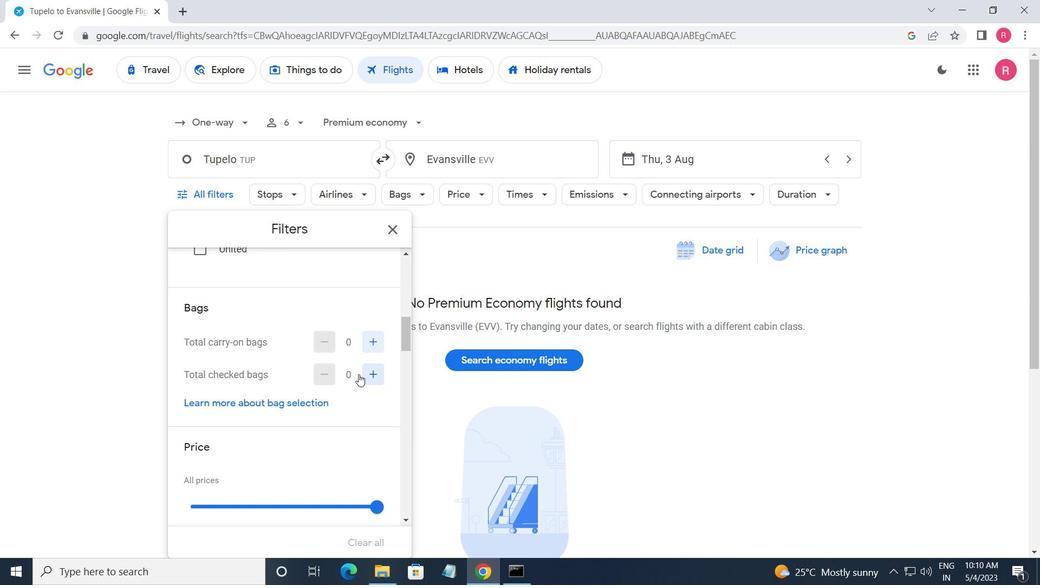 
Action: Mouse pressed left at (361, 374)
Screenshot: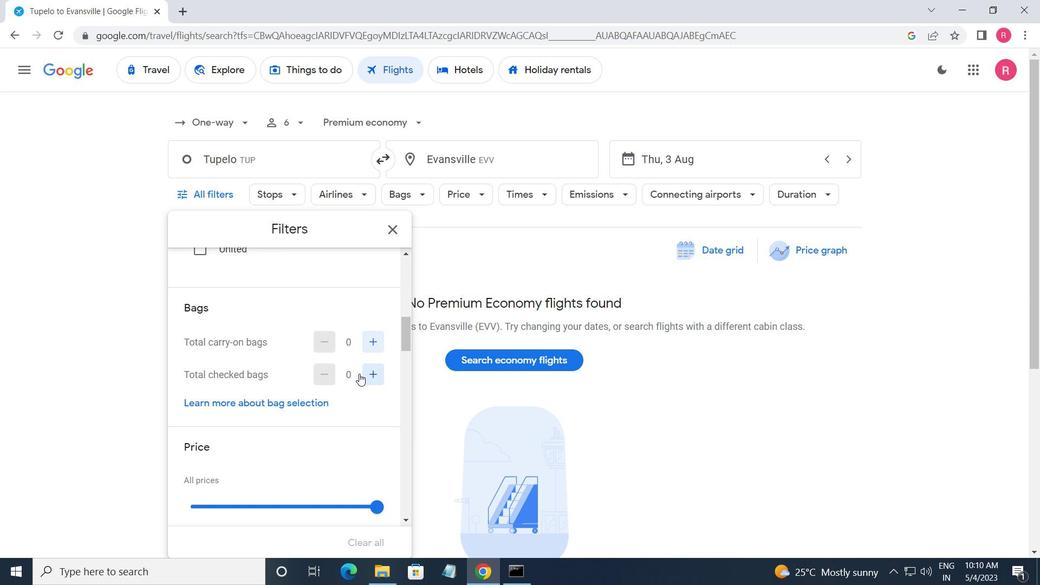 
Action: Mouse moved to (361, 374)
Screenshot: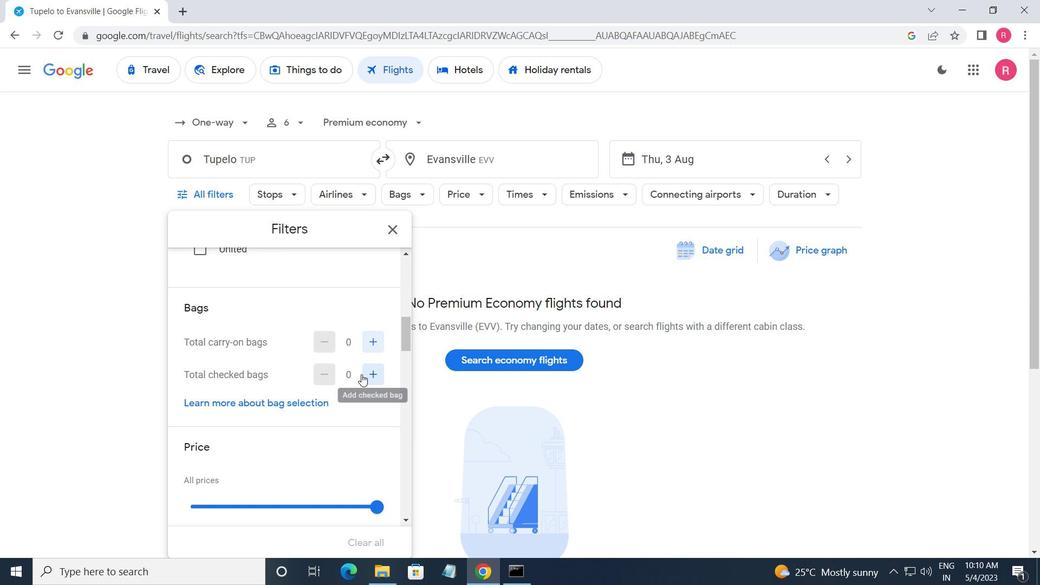 
Action: Mouse pressed left at (361, 374)
Screenshot: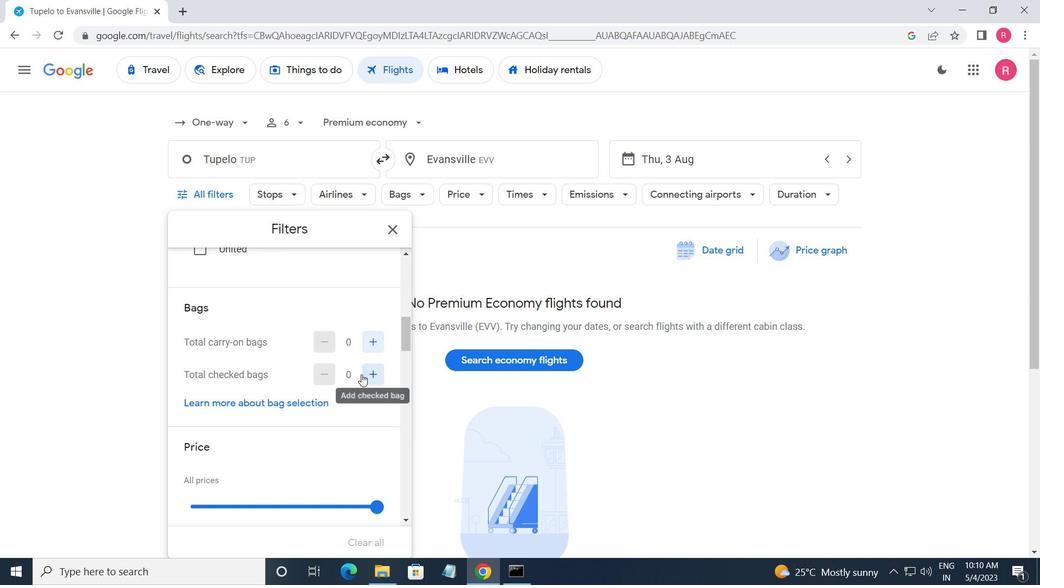 
Action: Mouse pressed left at (361, 374)
Screenshot: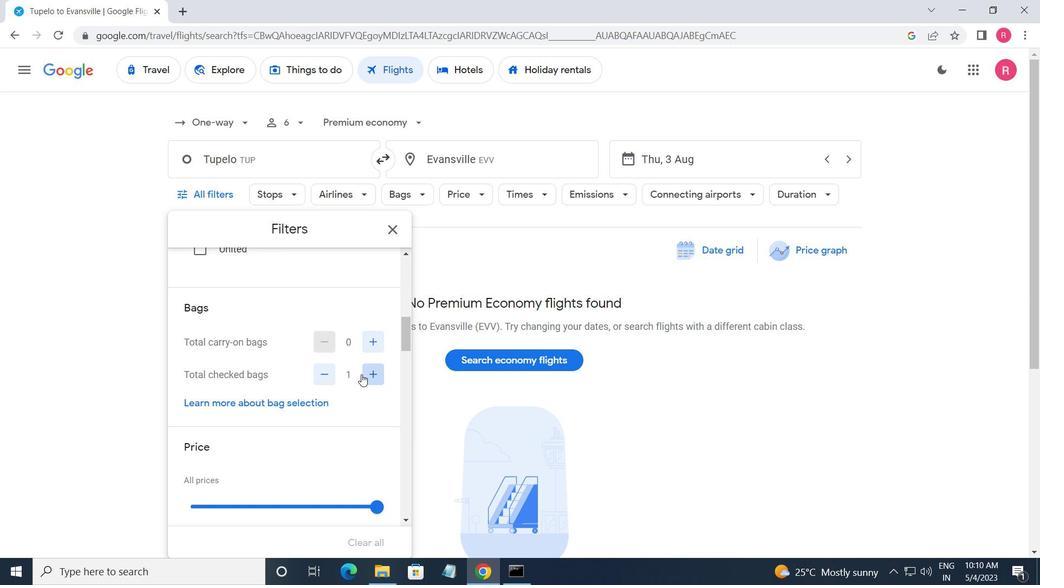 
Action: Mouse pressed left at (361, 374)
Screenshot: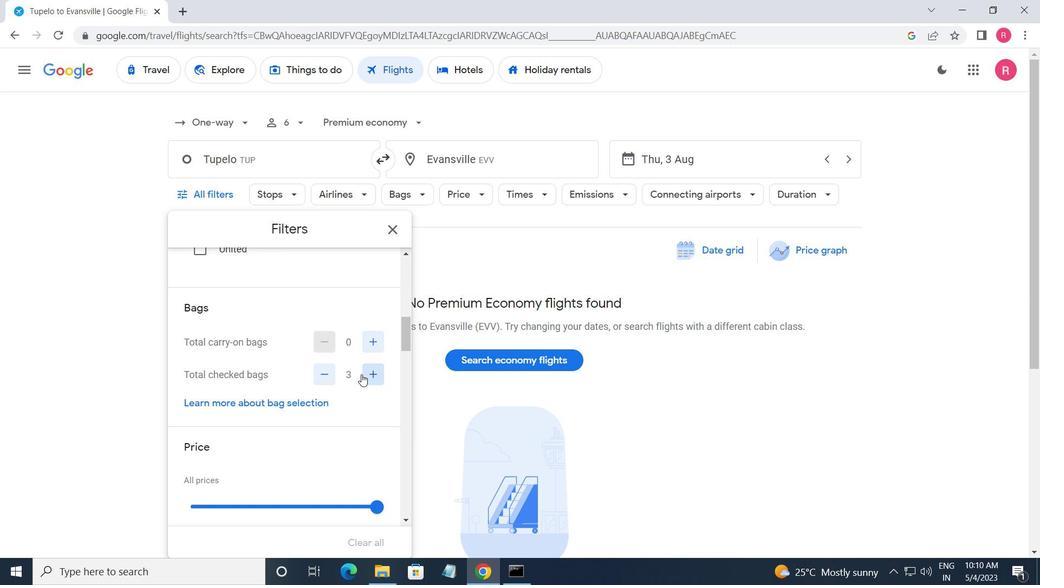 
Action: Mouse pressed left at (361, 374)
Screenshot: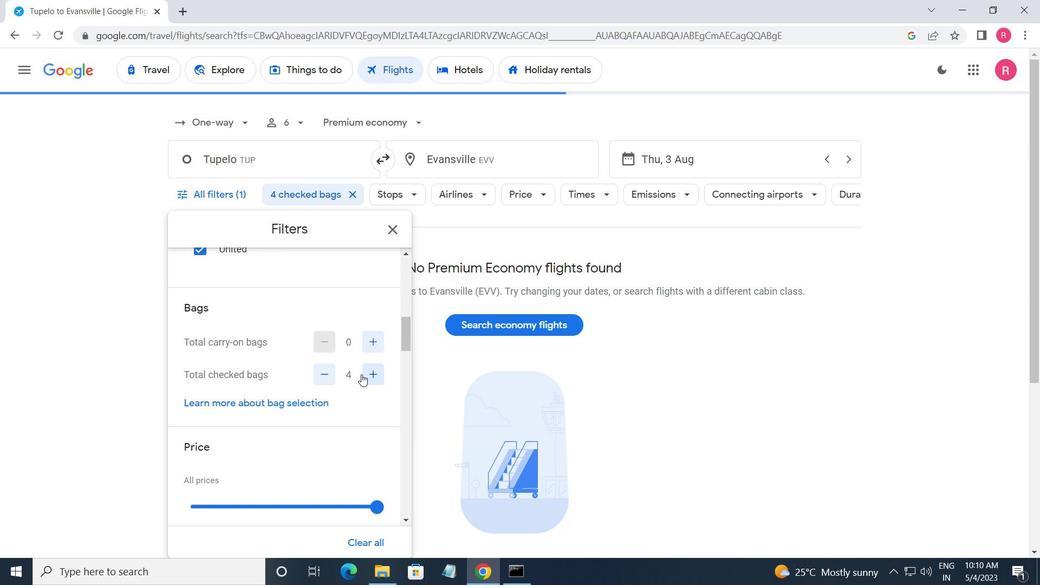 
Action: Mouse scrolled (361, 374) with delta (0, 0)
Screenshot: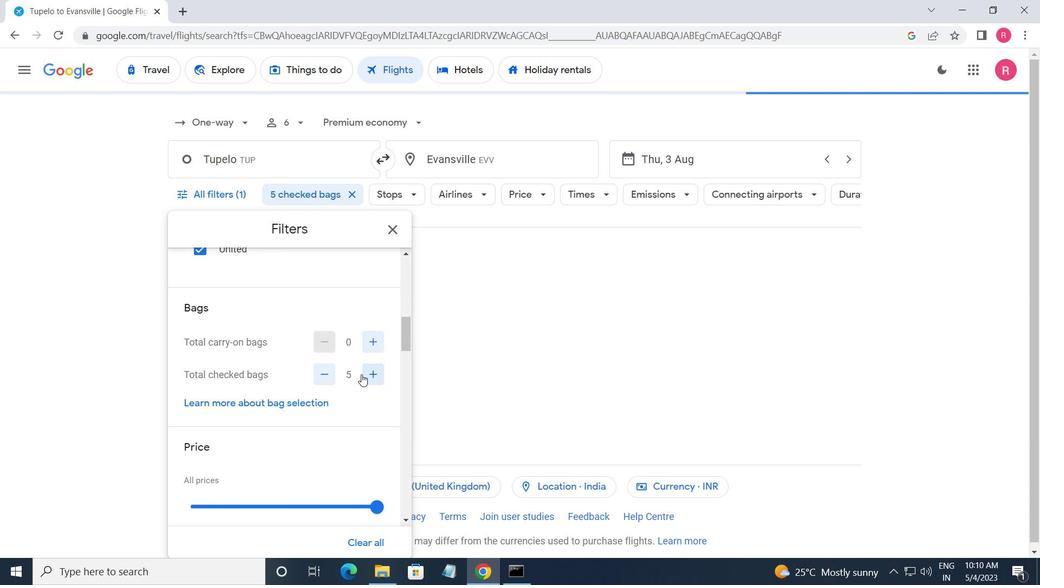 
Action: Mouse scrolled (361, 374) with delta (0, 0)
Screenshot: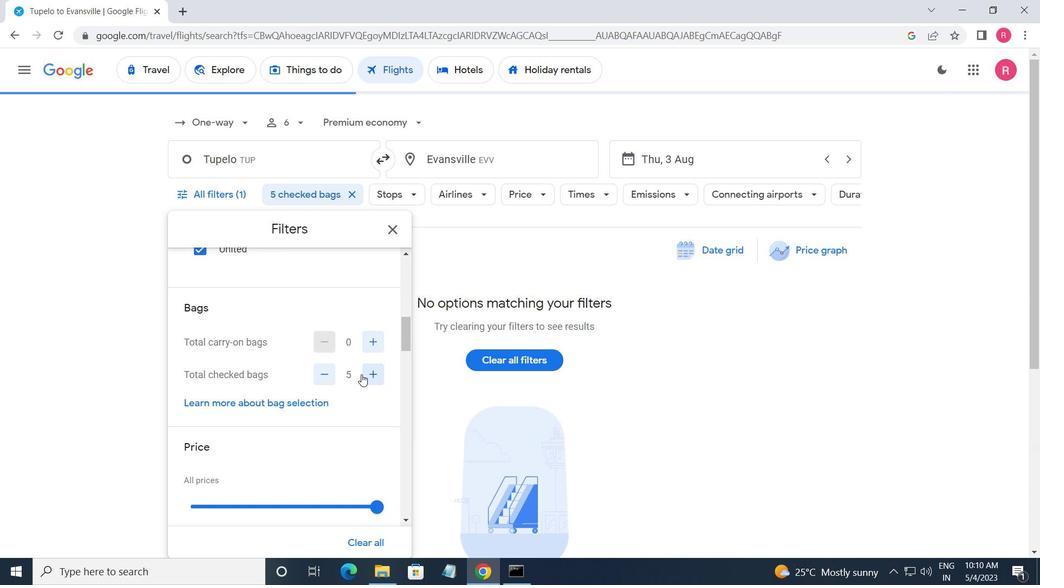 
Action: Mouse moved to (374, 368)
Screenshot: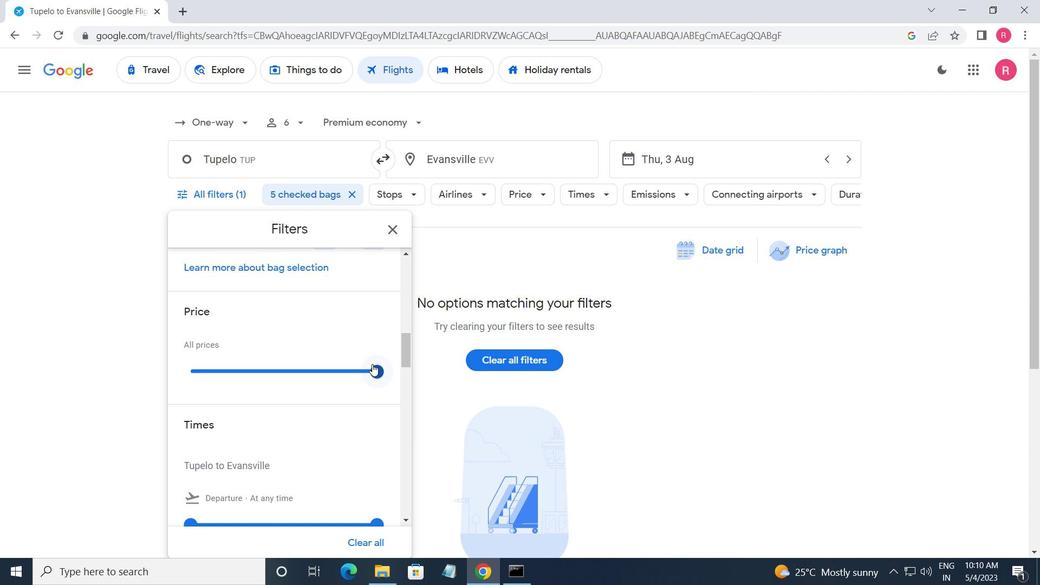 
Action: Mouse pressed left at (374, 368)
Screenshot: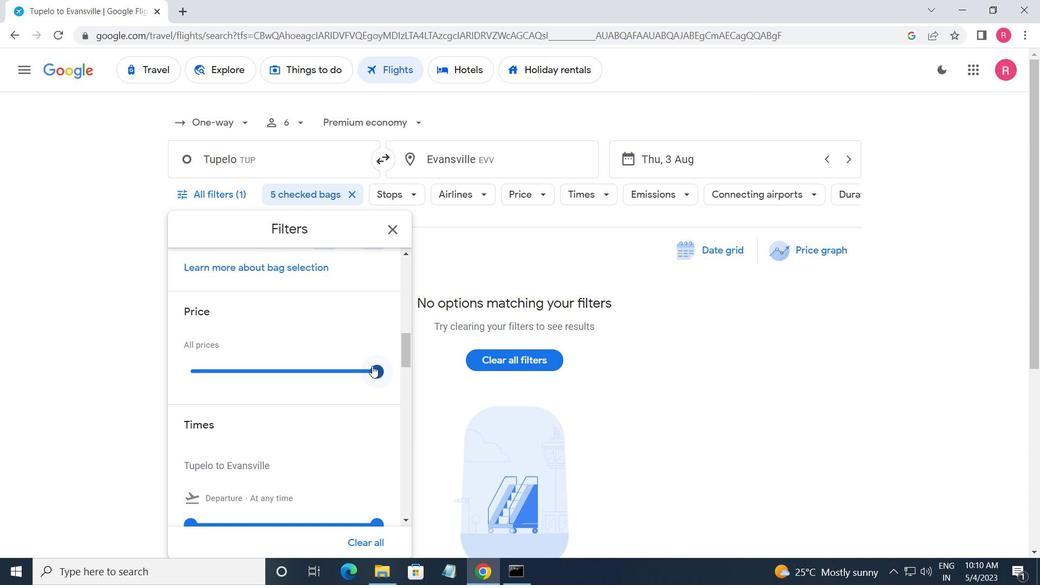 
Action: Mouse moved to (312, 432)
Screenshot: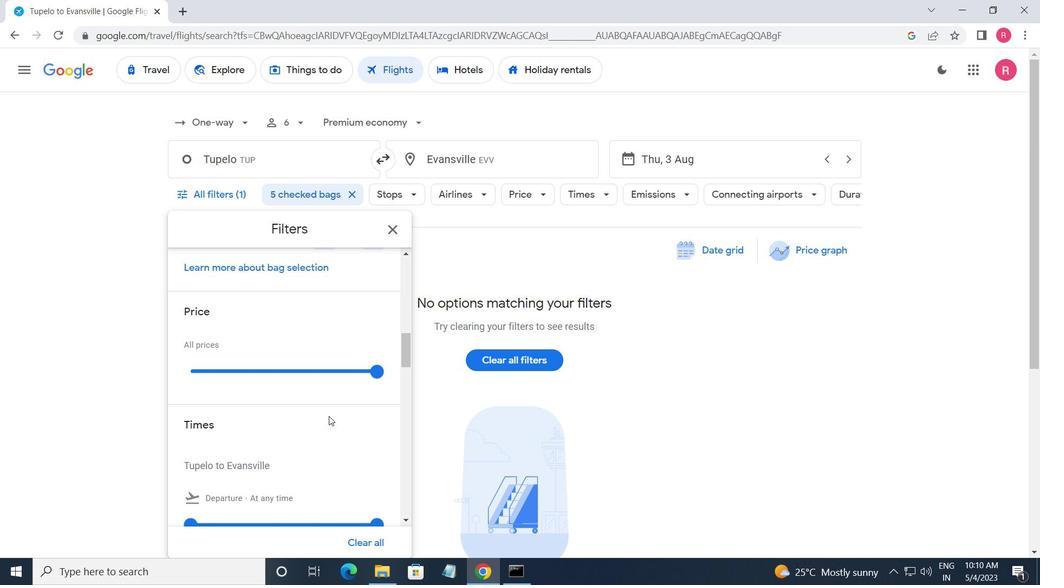 
Action: Mouse scrolled (312, 431) with delta (0, 0)
Screenshot: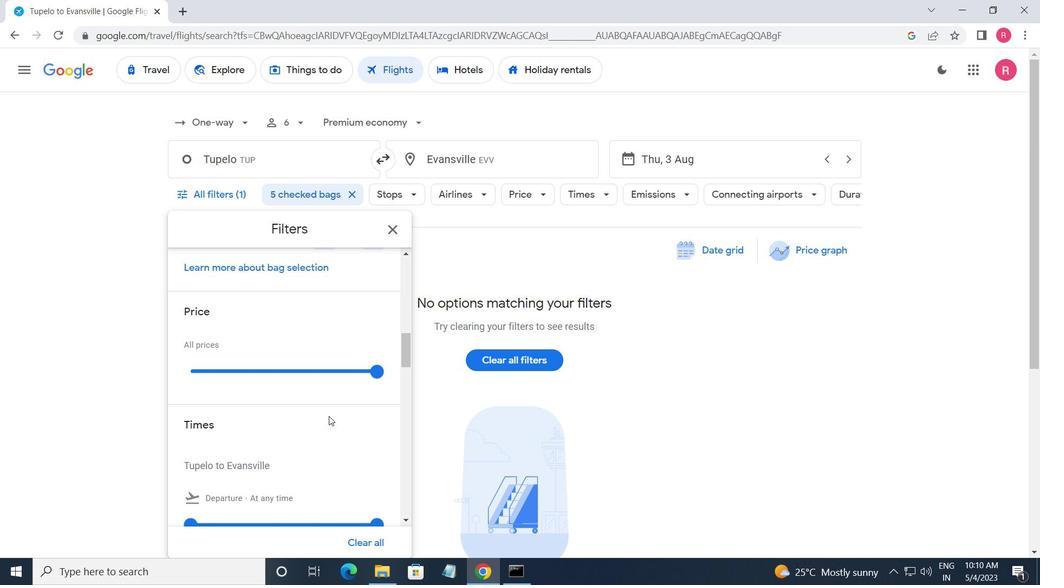 
Action: Mouse moved to (309, 435)
Screenshot: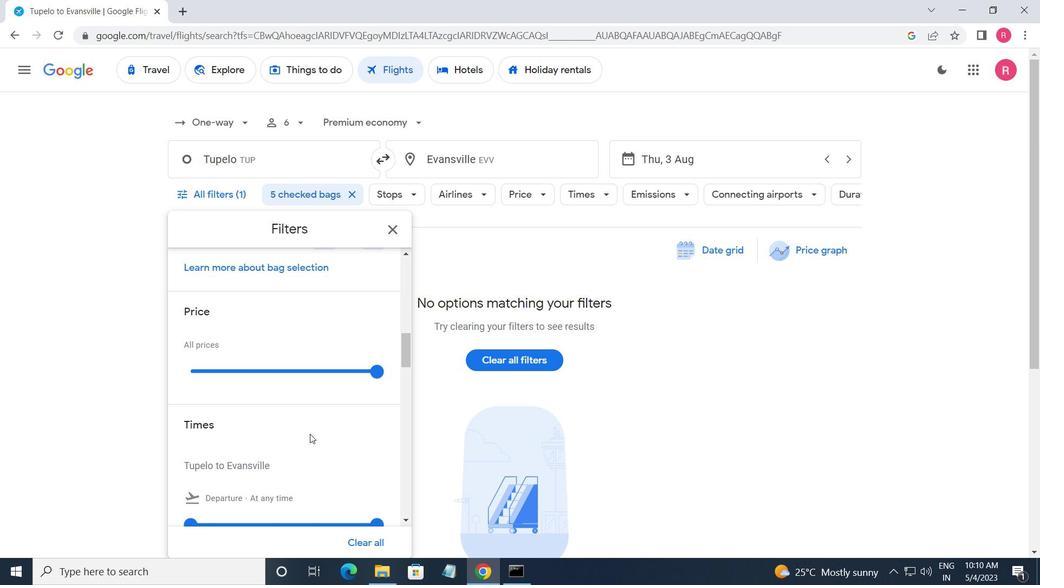 
Action: Mouse scrolled (309, 435) with delta (0, 0)
Screenshot: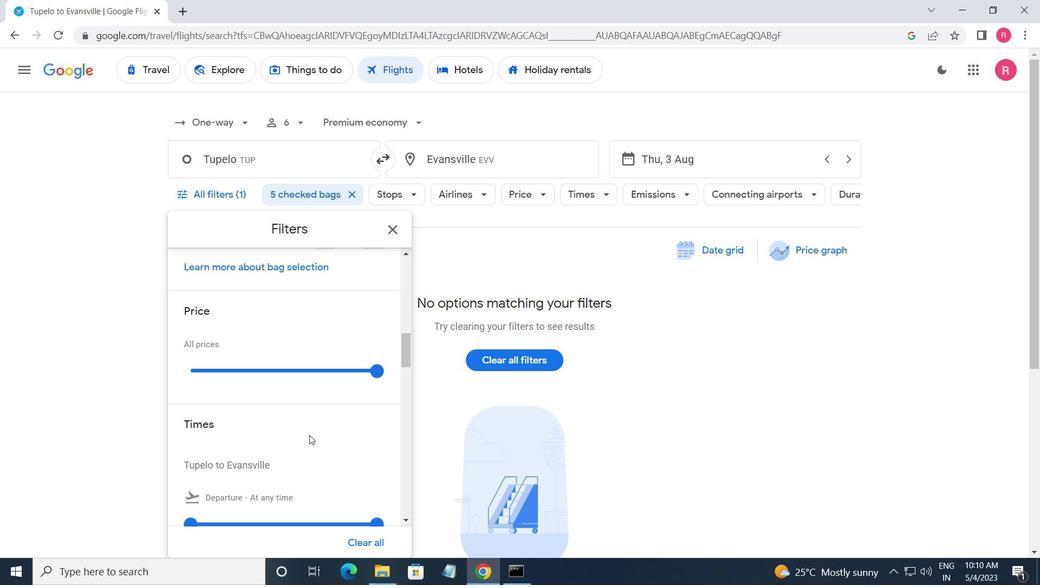 
Action: Mouse moved to (185, 393)
Screenshot: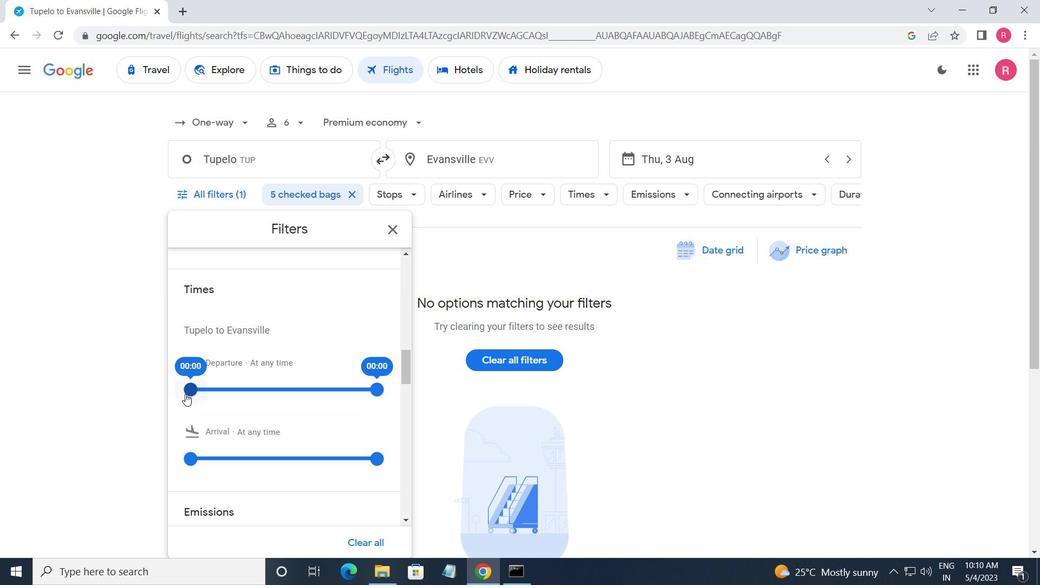 
Action: Mouse pressed left at (185, 393)
Screenshot: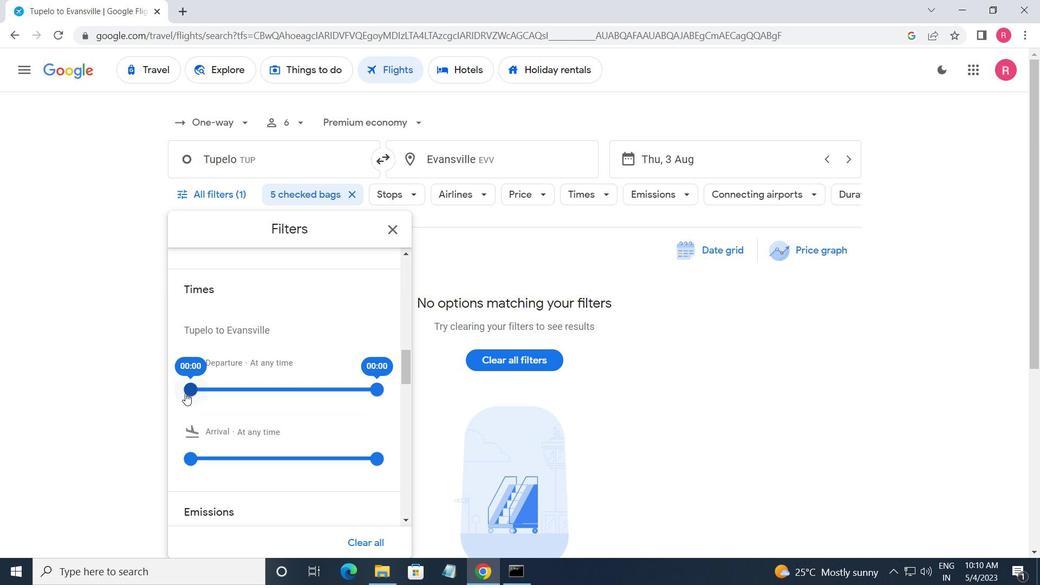 
Action: Mouse moved to (368, 387)
Screenshot: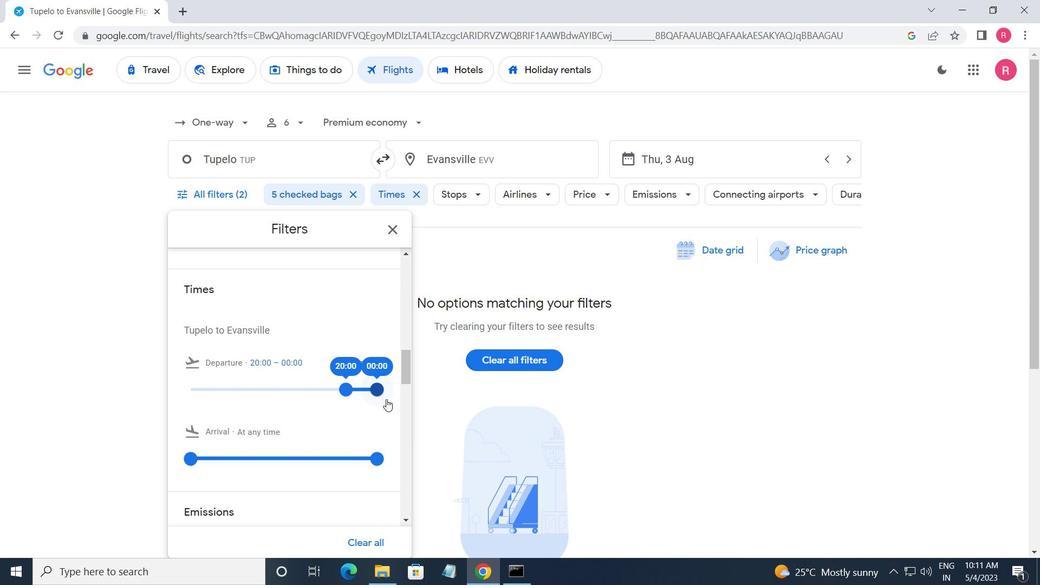 
Action: Mouse pressed left at (368, 387)
Screenshot: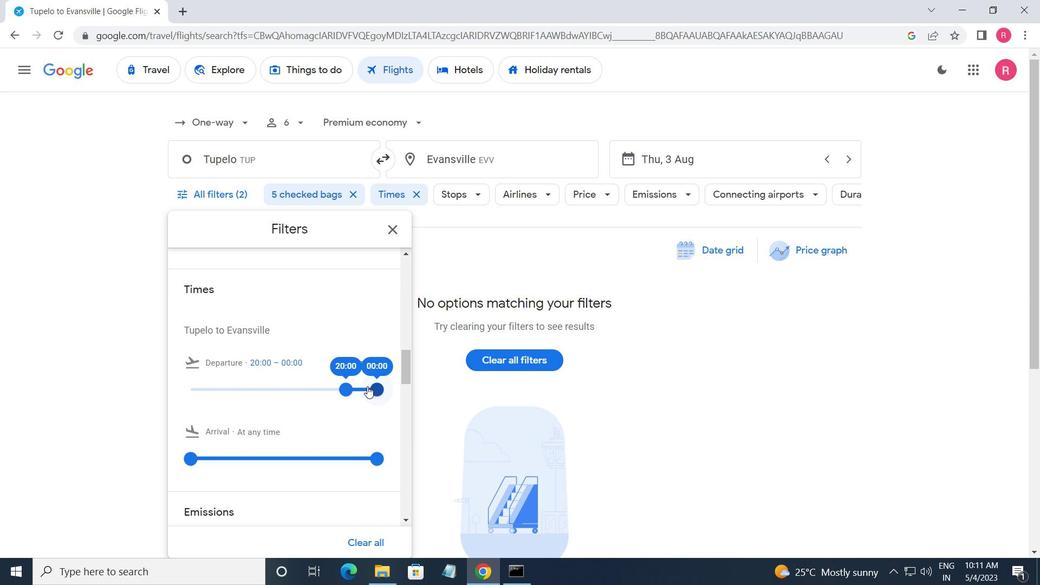 
Action: Mouse moved to (388, 233)
Screenshot: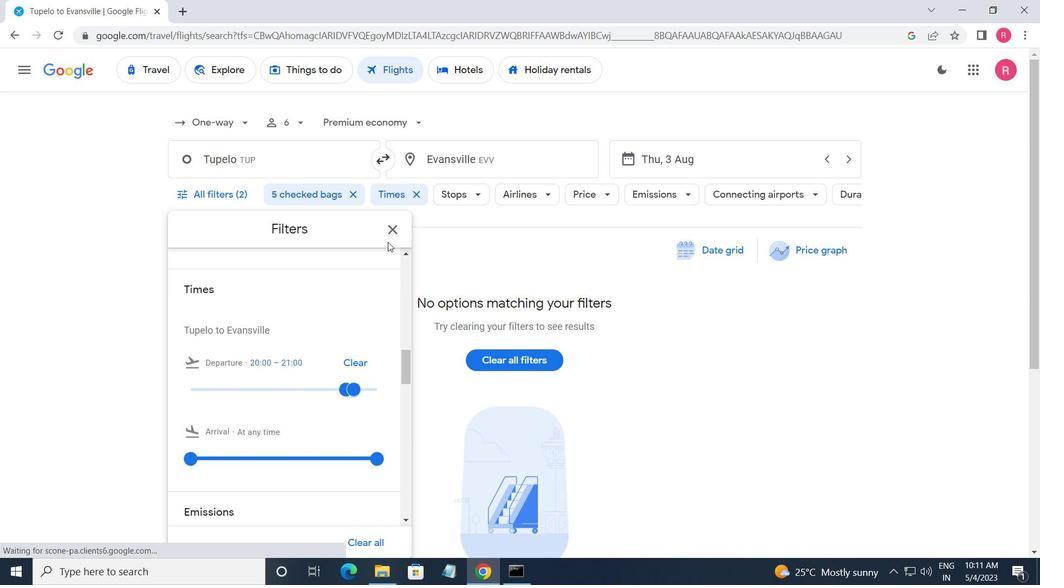 
Action: Mouse pressed left at (388, 233)
Screenshot: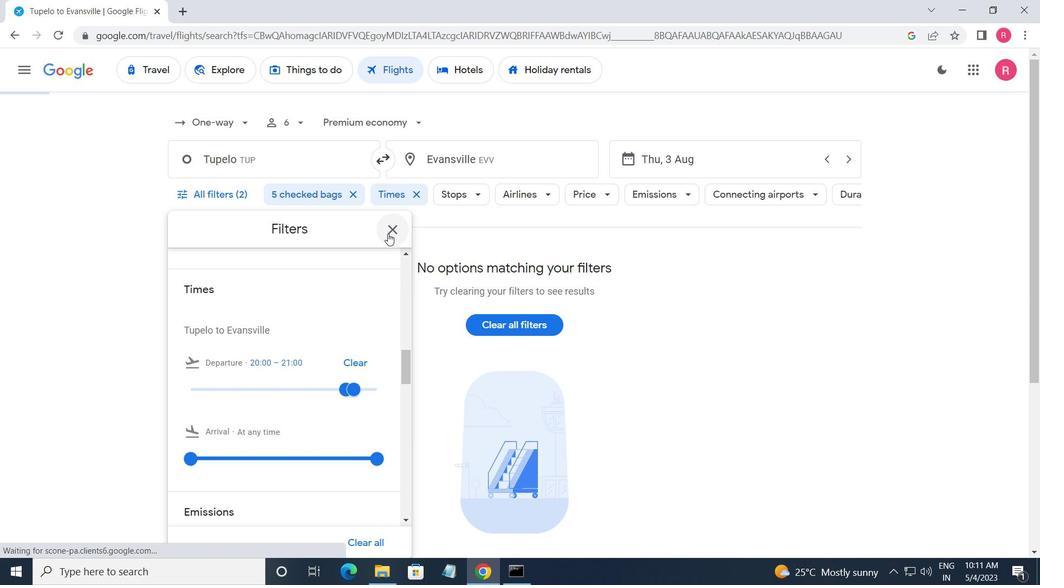 
